 Task: Search one way flight ticket for 4 adults, 2 children, 2 infants in seat and 1 infant on lap in premium economy from Pullman/moscow, Idaho: Pullman-moscow Regional Airport to Springfield: Abraham Lincoln Capital Airport on 5-2-2023. Choice of flights is American. Number of bags: 1 carry on bag. Price is upto 79000. Outbound departure time preference is 10:45.
Action: Mouse moved to (282, 210)
Screenshot: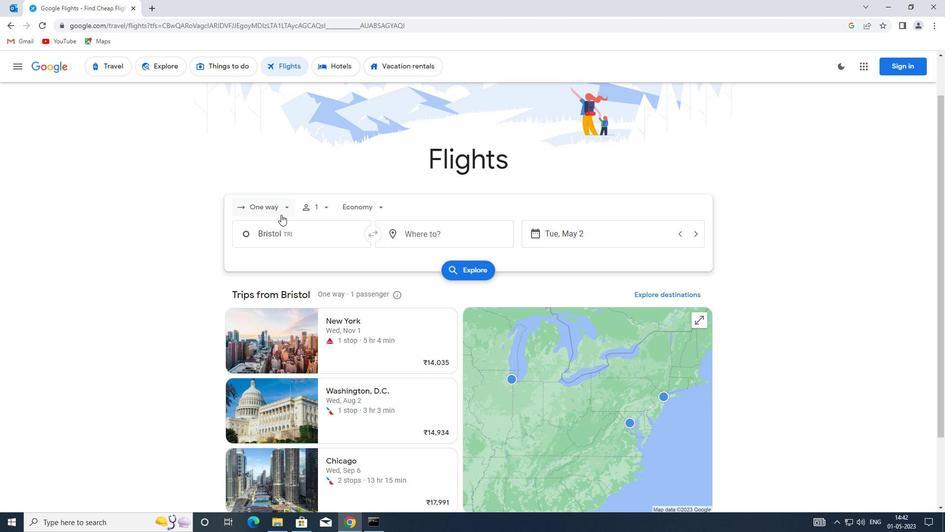 
Action: Mouse pressed left at (282, 210)
Screenshot: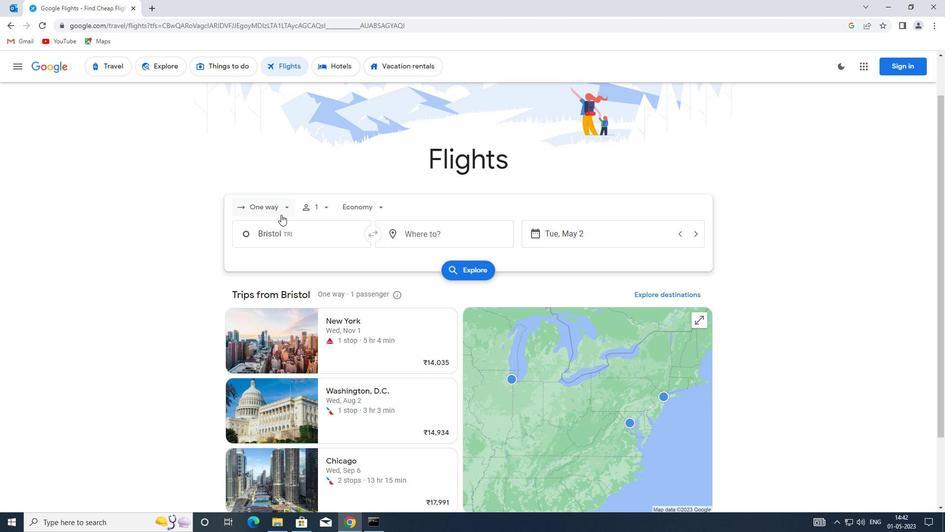
Action: Mouse moved to (296, 250)
Screenshot: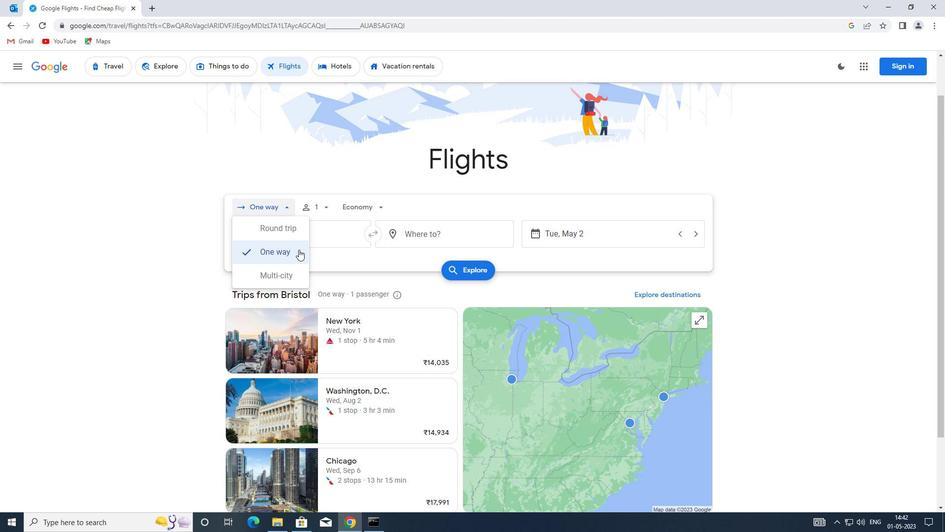 
Action: Mouse pressed left at (296, 250)
Screenshot: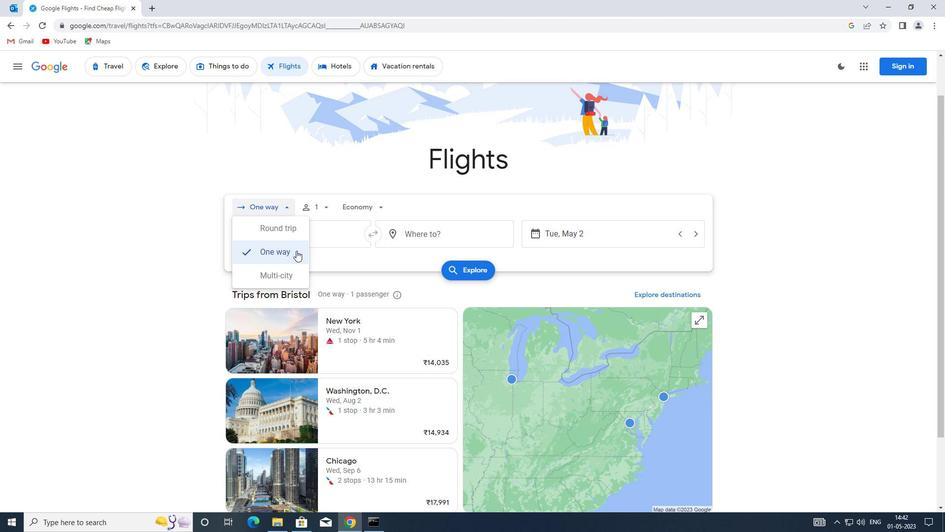 
Action: Mouse moved to (324, 208)
Screenshot: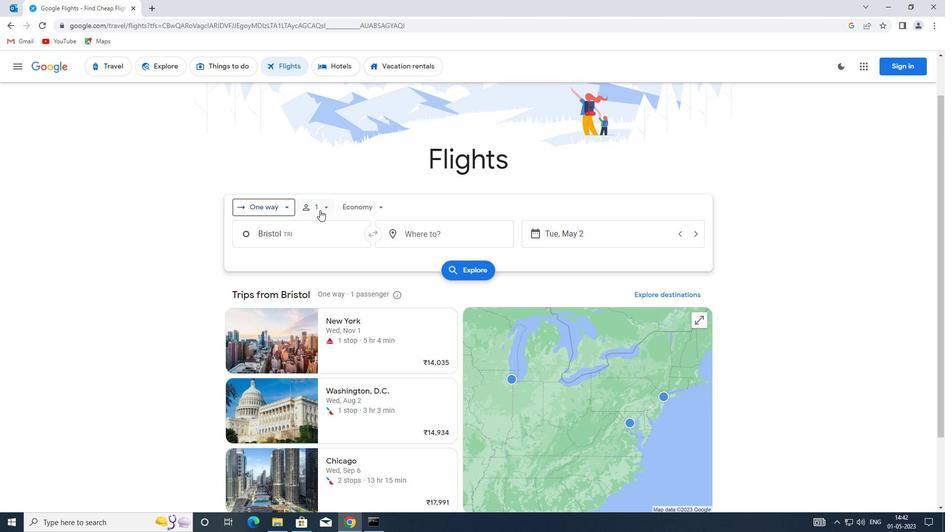 
Action: Mouse pressed left at (324, 208)
Screenshot: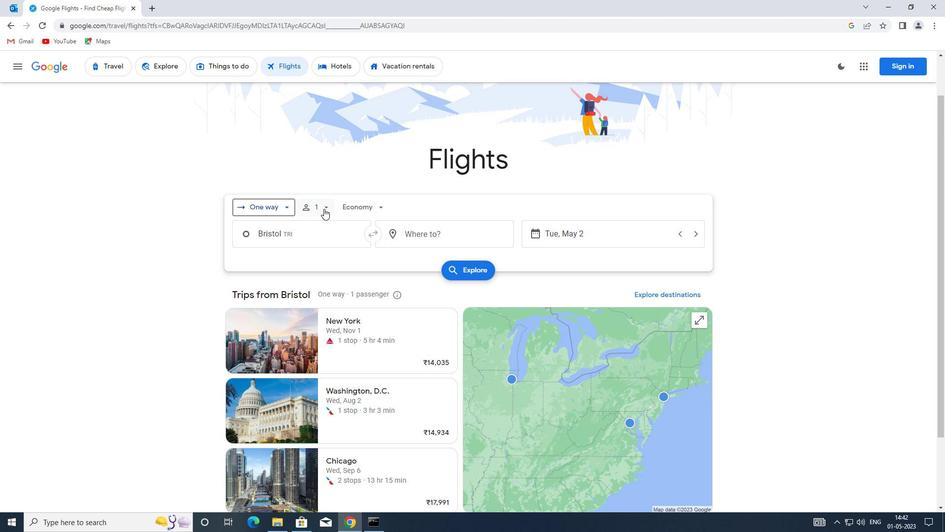 
Action: Mouse moved to (397, 232)
Screenshot: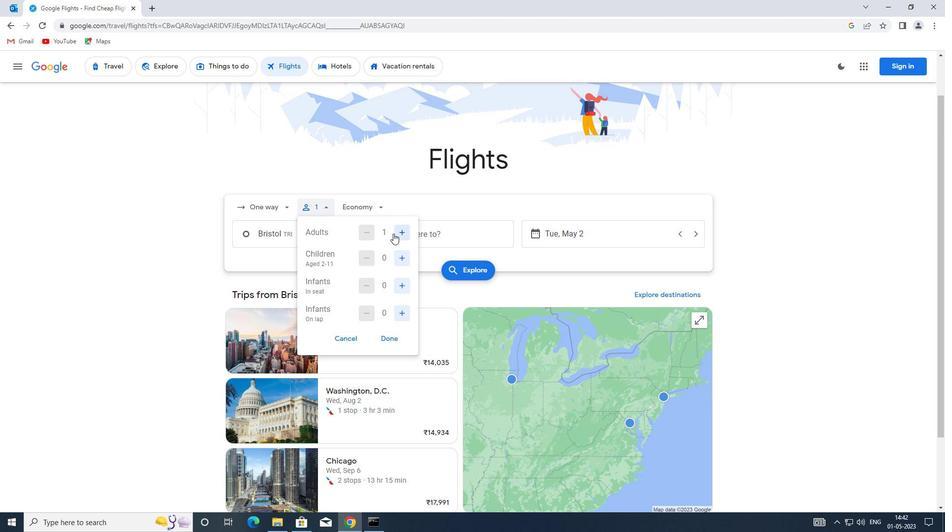 
Action: Mouse pressed left at (397, 232)
Screenshot: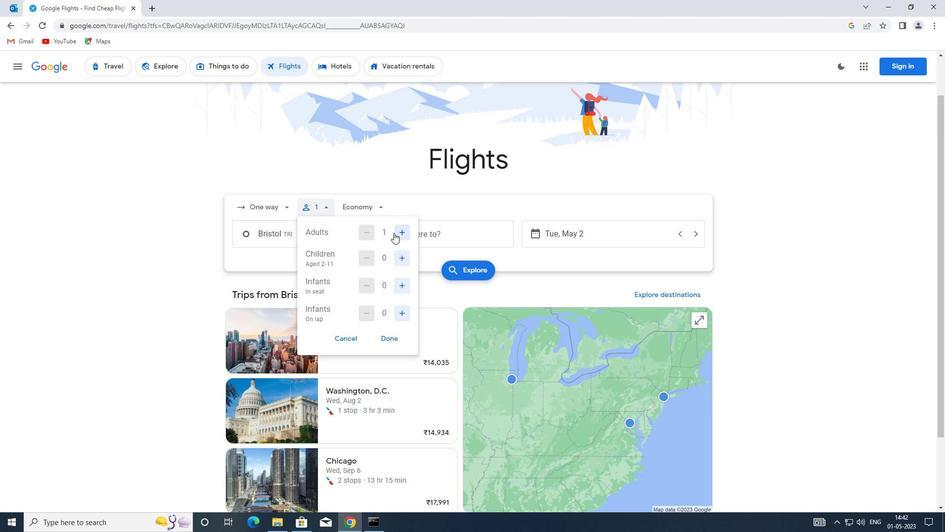 
Action: Mouse pressed left at (397, 232)
Screenshot: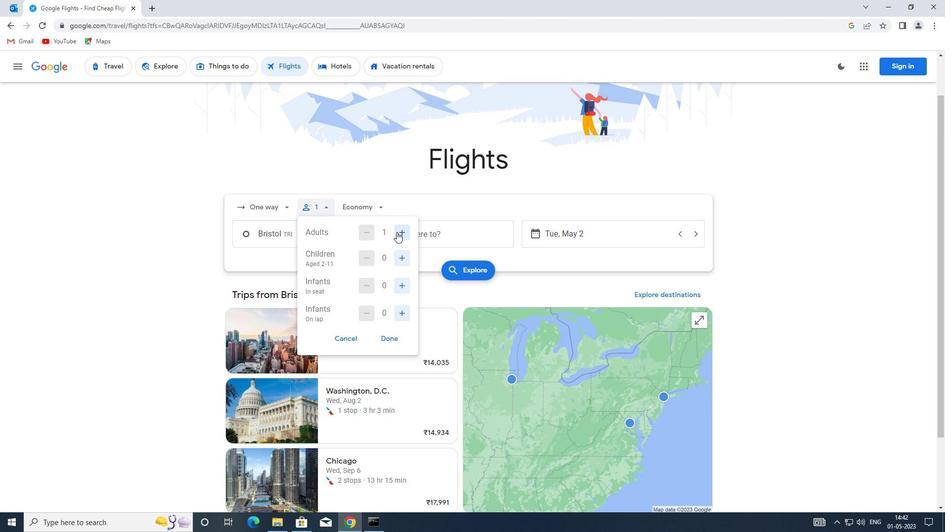 
Action: Mouse pressed left at (397, 232)
Screenshot: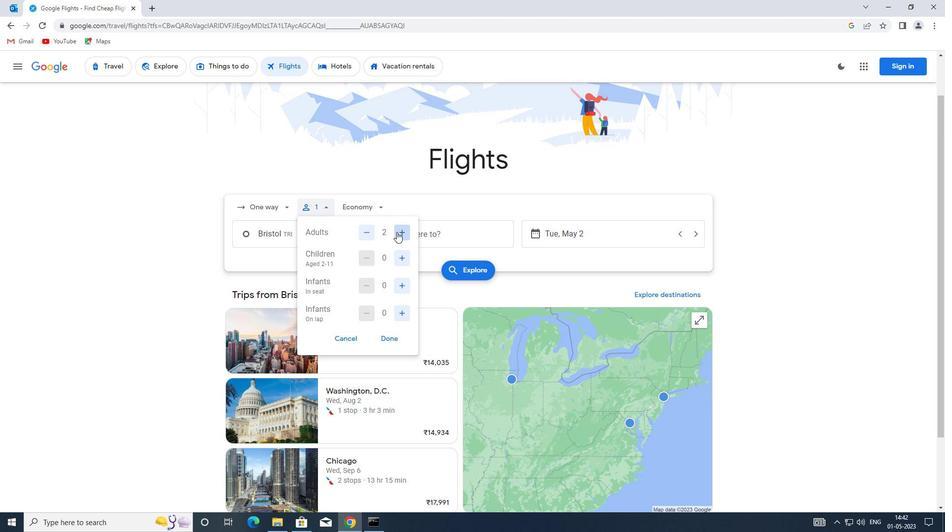 
Action: Mouse moved to (405, 259)
Screenshot: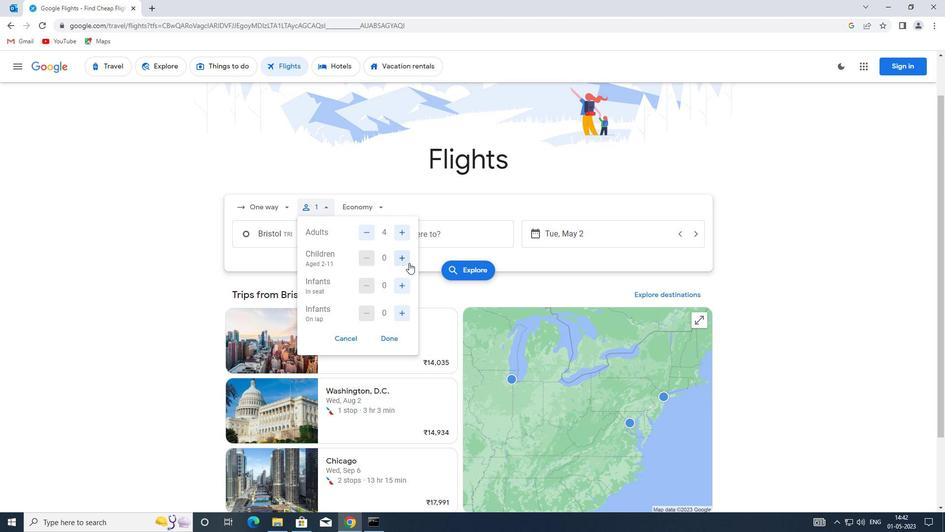 
Action: Mouse pressed left at (405, 259)
Screenshot: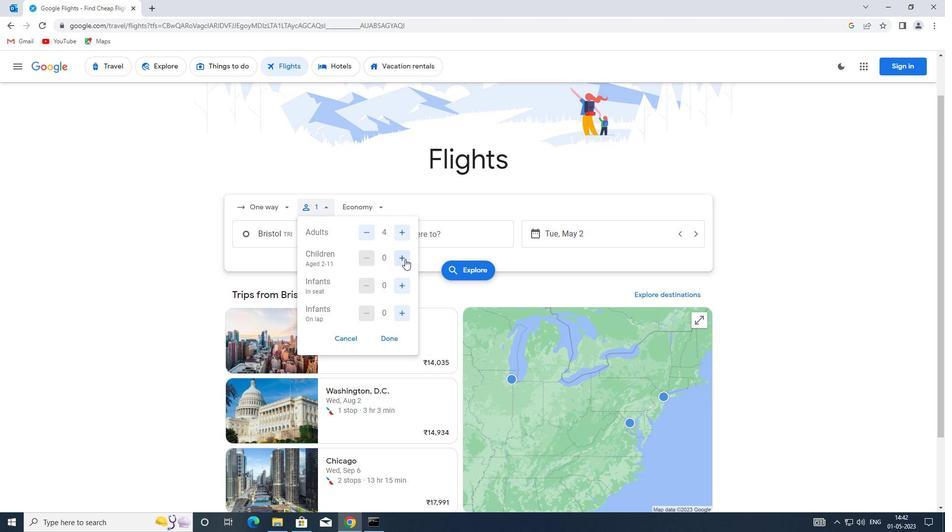 
Action: Mouse pressed left at (405, 259)
Screenshot: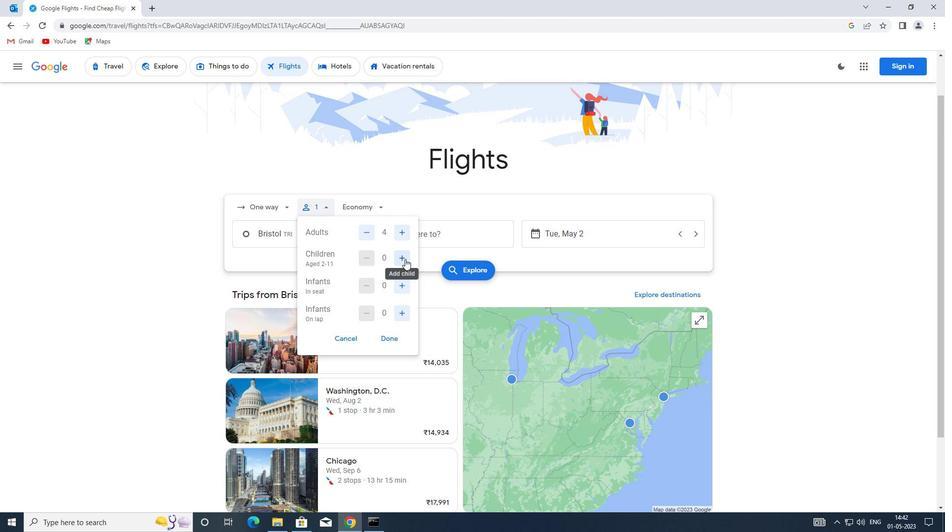 
Action: Mouse moved to (400, 284)
Screenshot: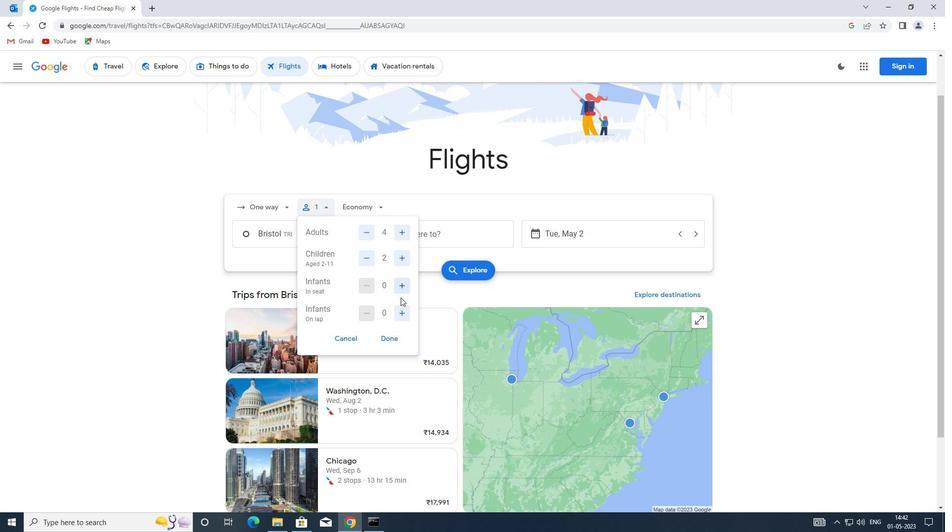 
Action: Mouse pressed left at (400, 284)
Screenshot: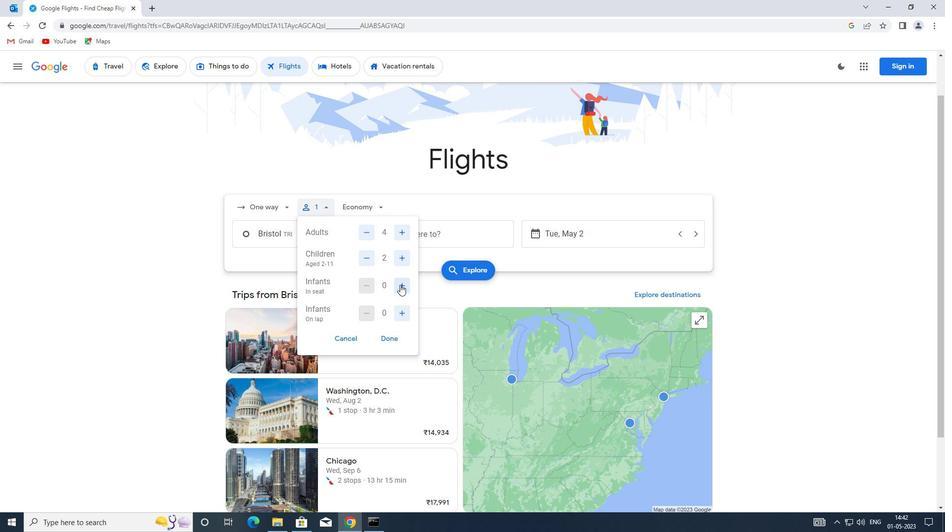 
Action: Mouse pressed left at (400, 284)
Screenshot: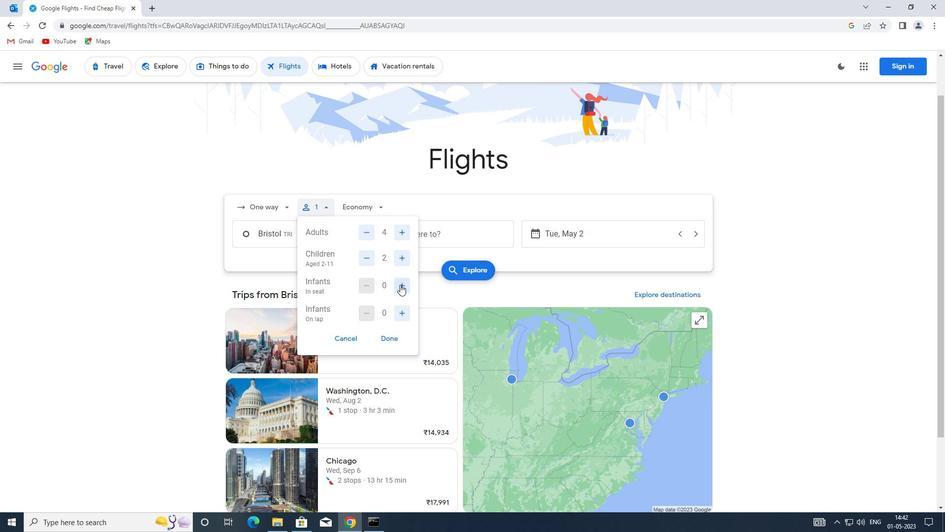 
Action: Mouse moved to (402, 311)
Screenshot: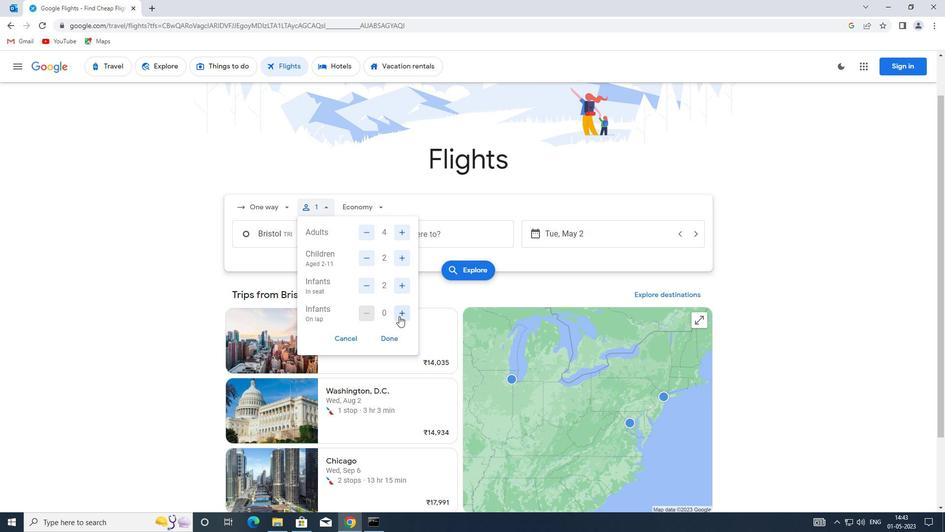 
Action: Mouse pressed left at (402, 311)
Screenshot: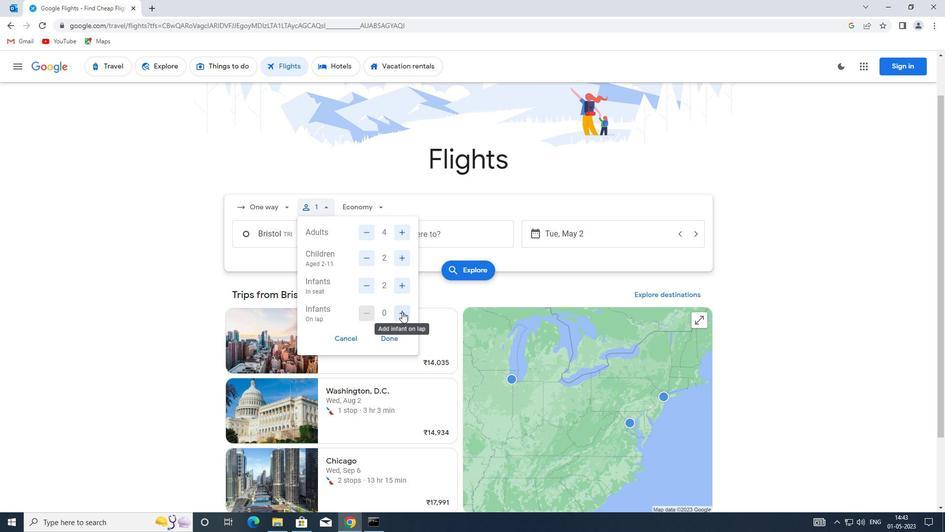 
Action: Mouse moved to (390, 337)
Screenshot: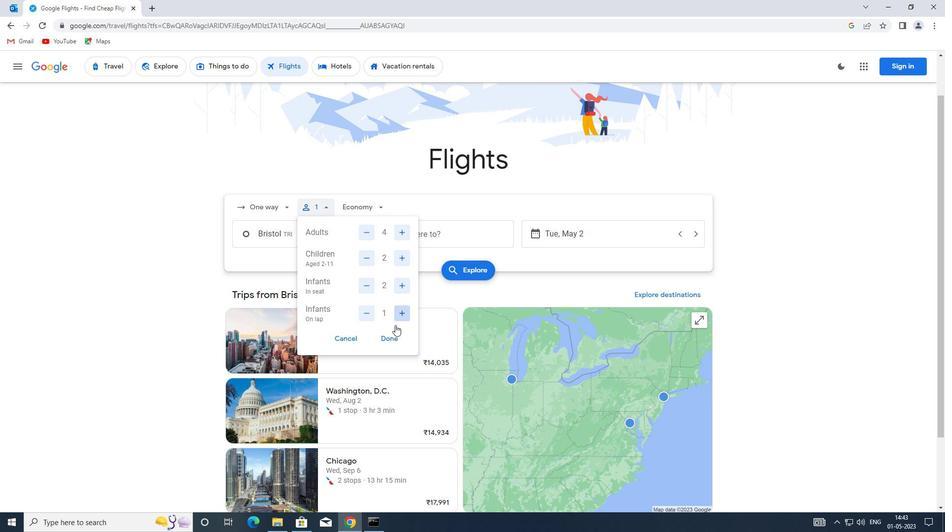 
Action: Mouse pressed left at (390, 337)
Screenshot: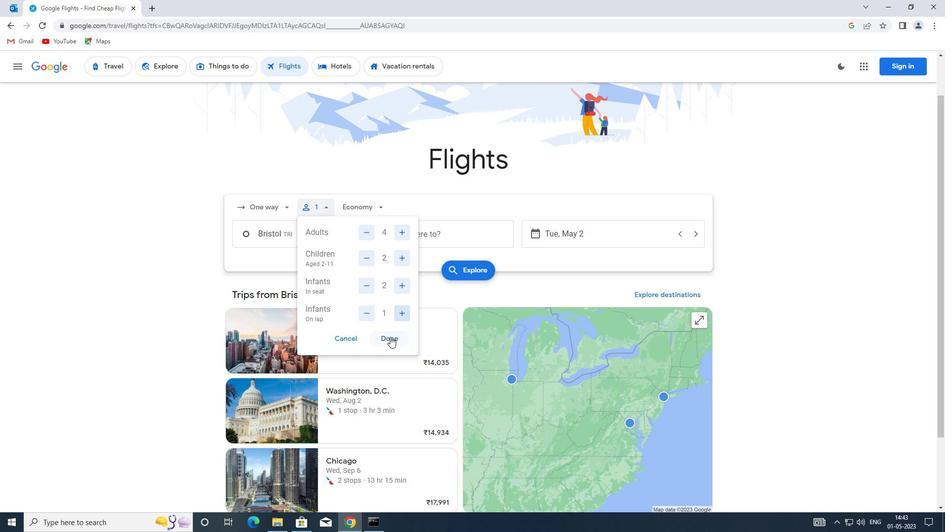 
Action: Mouse moved to (382, 209)
Screenshot: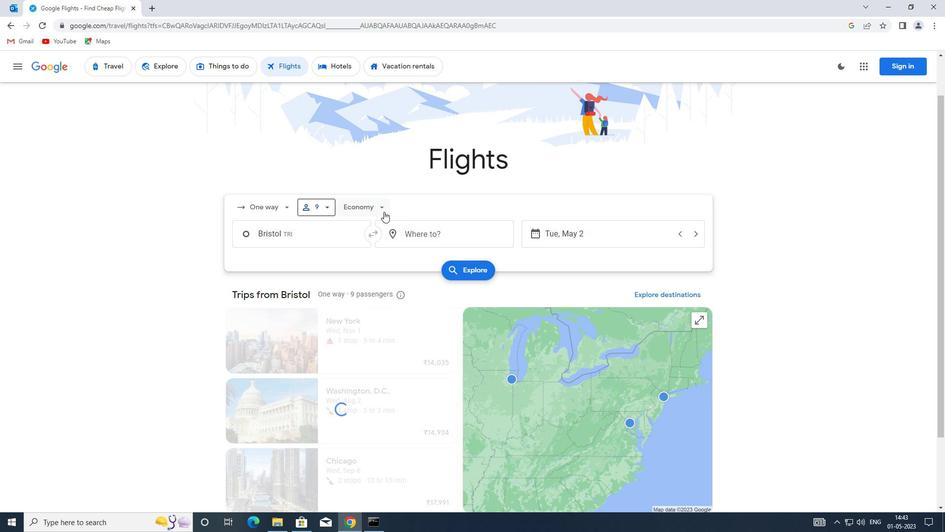 
Action: Mouse pressed left at (382, 209)
Screenshot: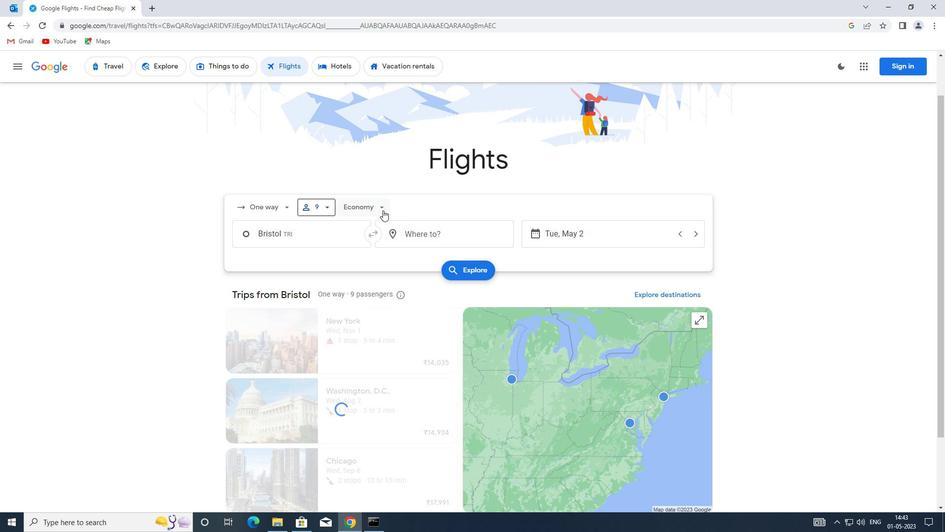 
Action: Mouse moved to (394, 256)
Screenshot: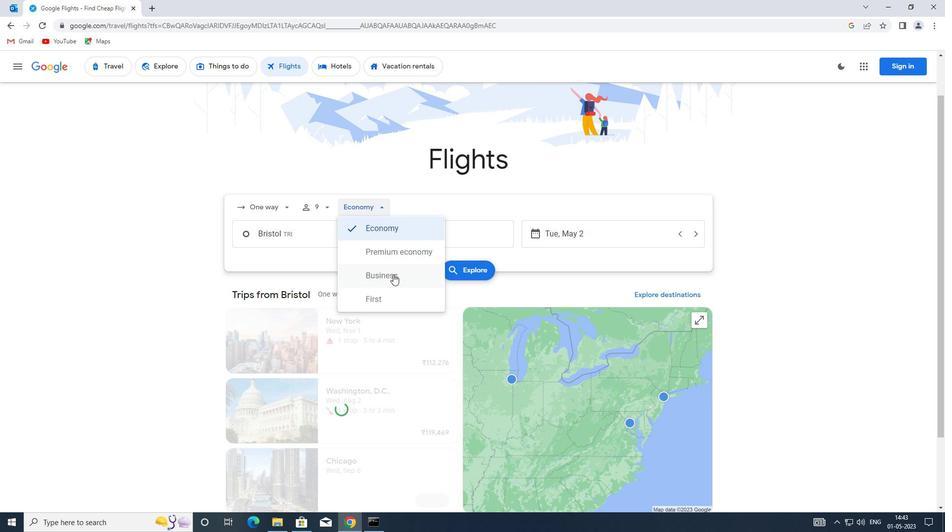 
Action: Mouse pressed left at (394, 256)
Screenshot: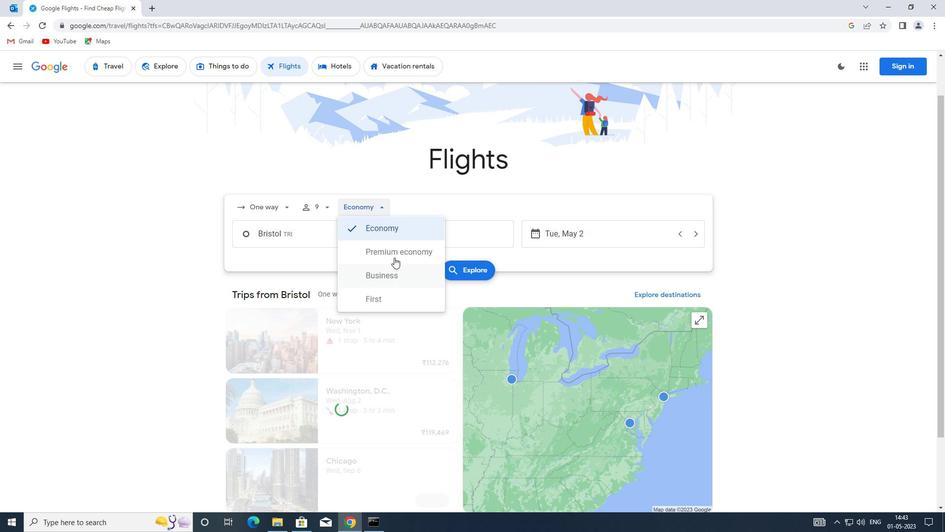 
Action: Mouse moved to (327, 237)
Screenshot: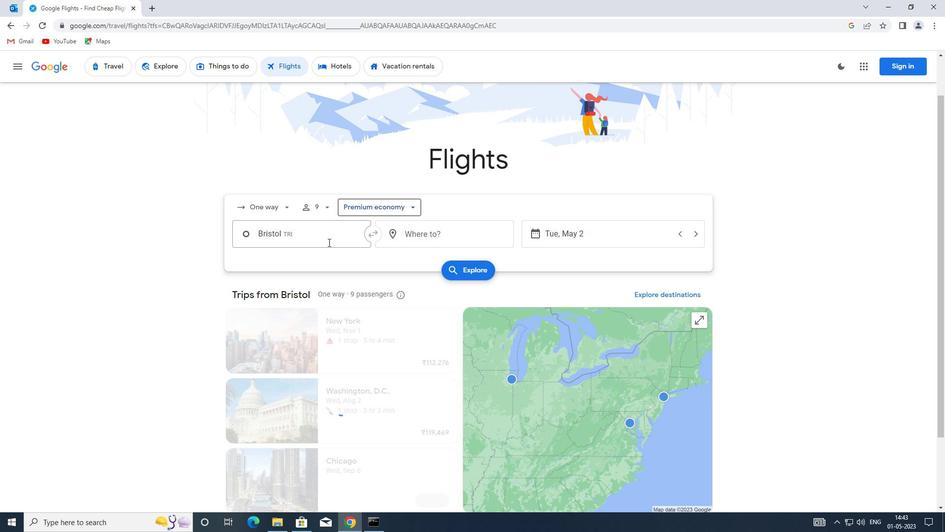 
Action: Mouse pressed left at (327, 237)
Screenshot: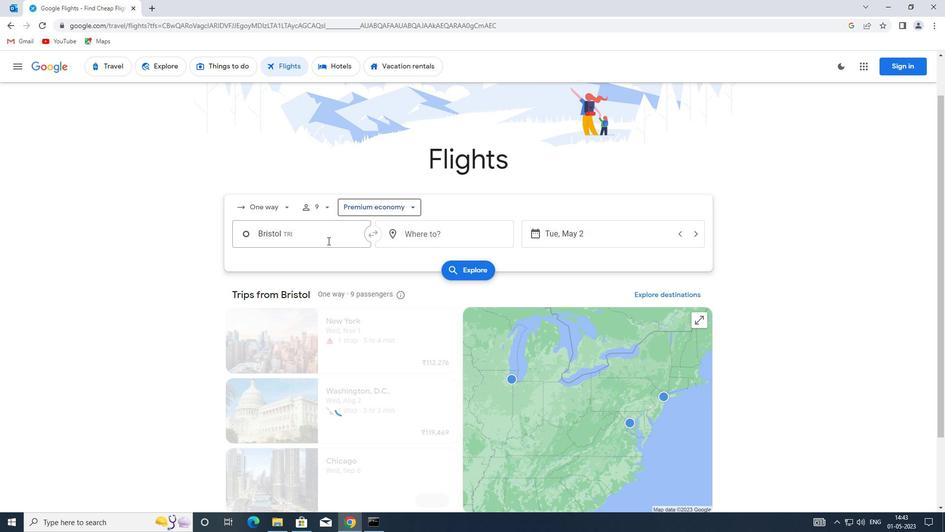 
Action: Mouse moved to (327, 237)
Screenshot: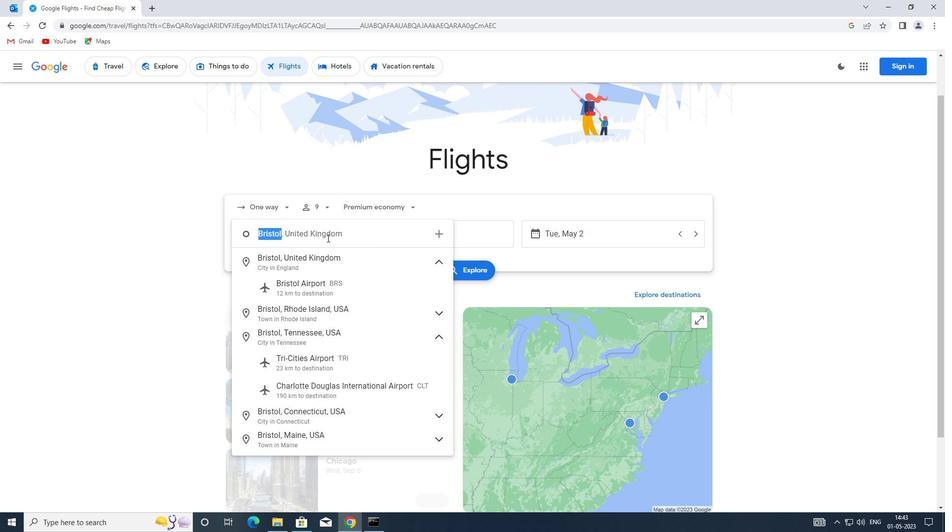 
Action: Key pressed p
Screenshot: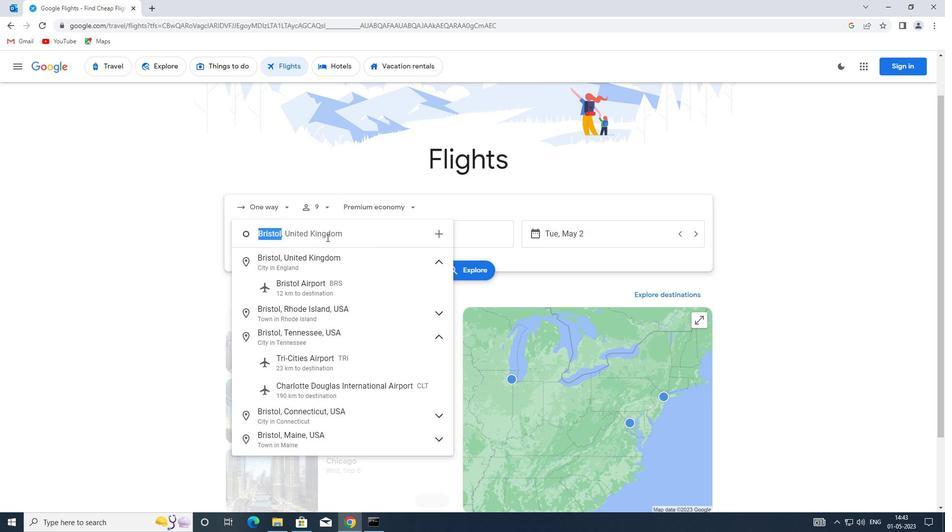 
Action: Mouse moved to (326, 237)
Screenshot: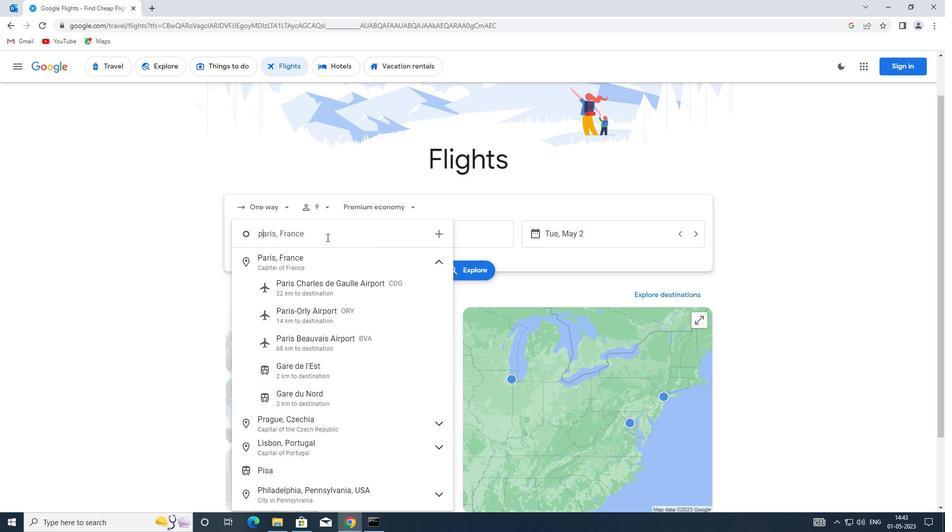 
Action: Key pressed uw
Screenshot: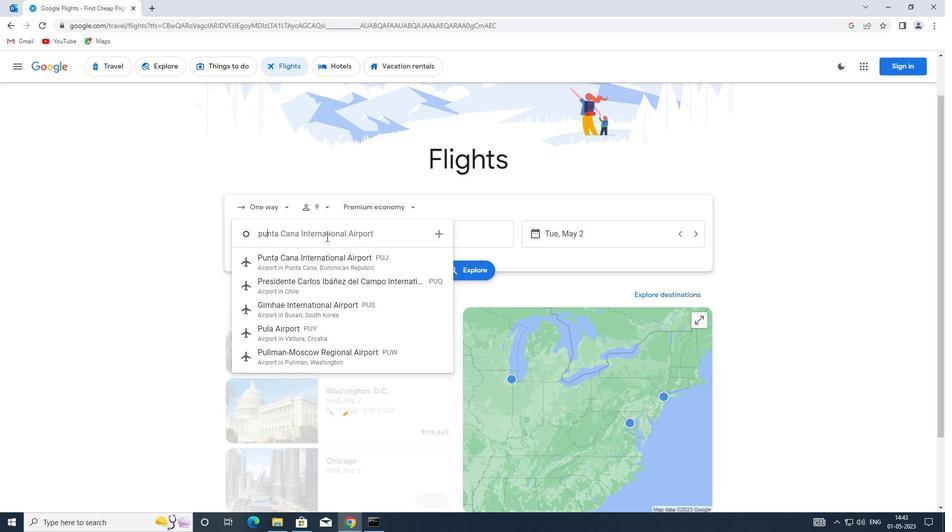 
Action: Mouse moved to (334, 262)
Screenshot: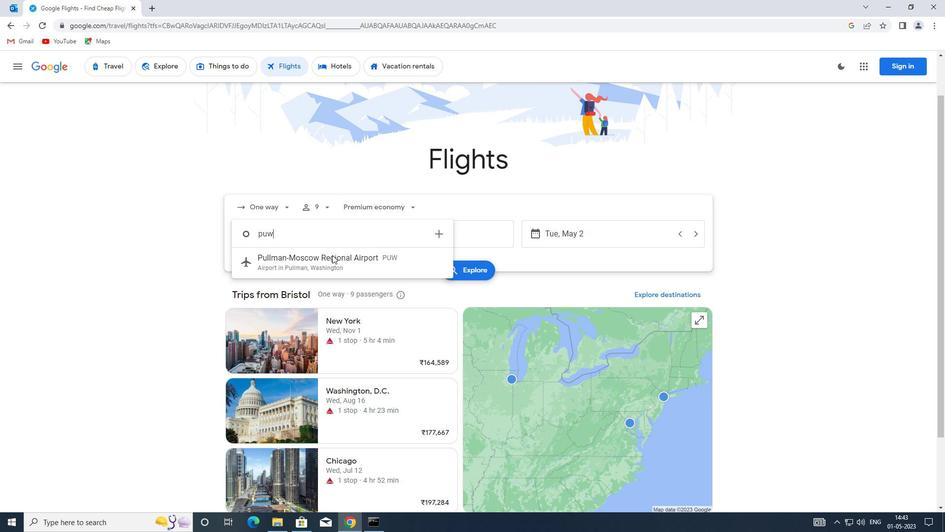 
Action: Mouse pressed left at (334, 262)
Screenshot: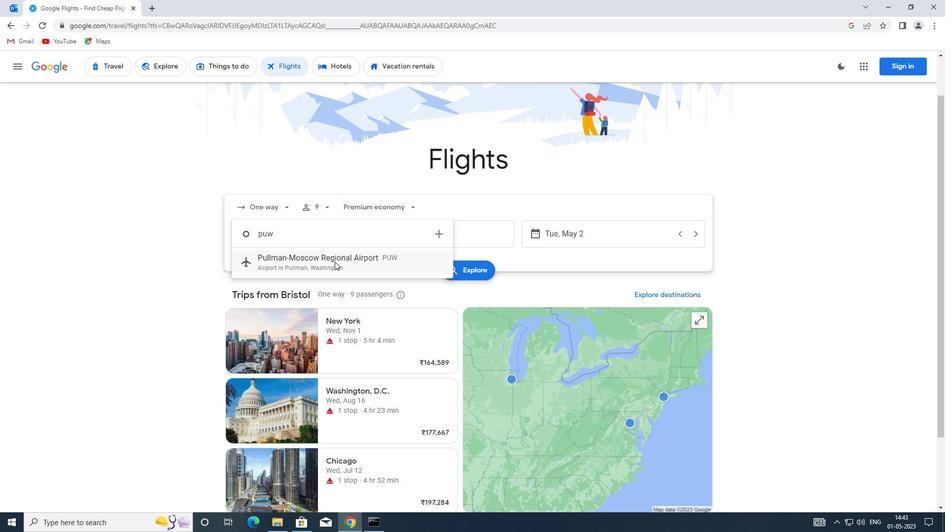 
Action: Mouse moved to (411, 233)
Screenshot: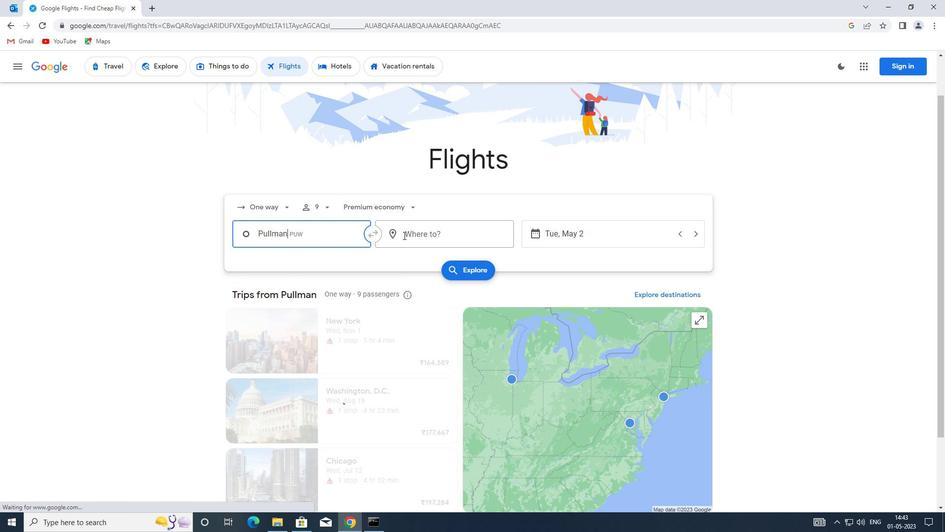 
Action: Mouse pressed left at (411, 233)
Screenshot: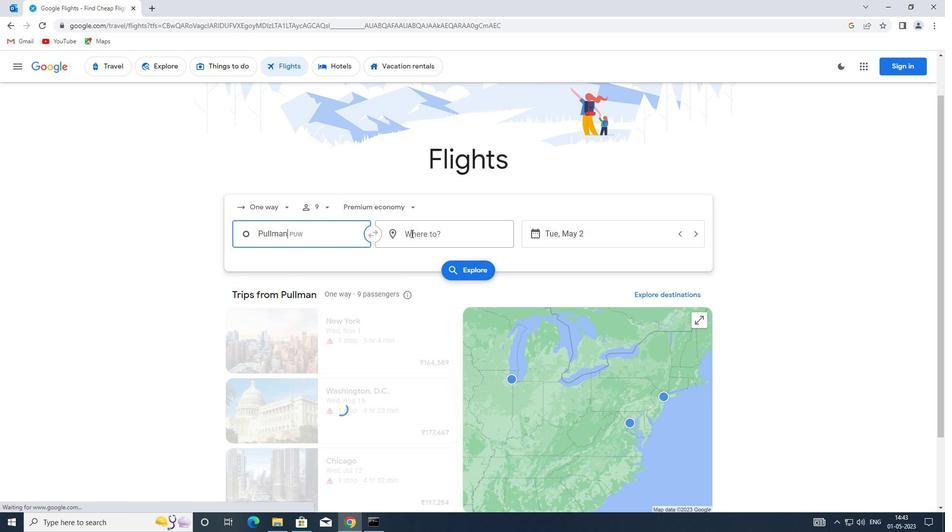 
Action: Key pressed spi<Key.enter>
Screenshot: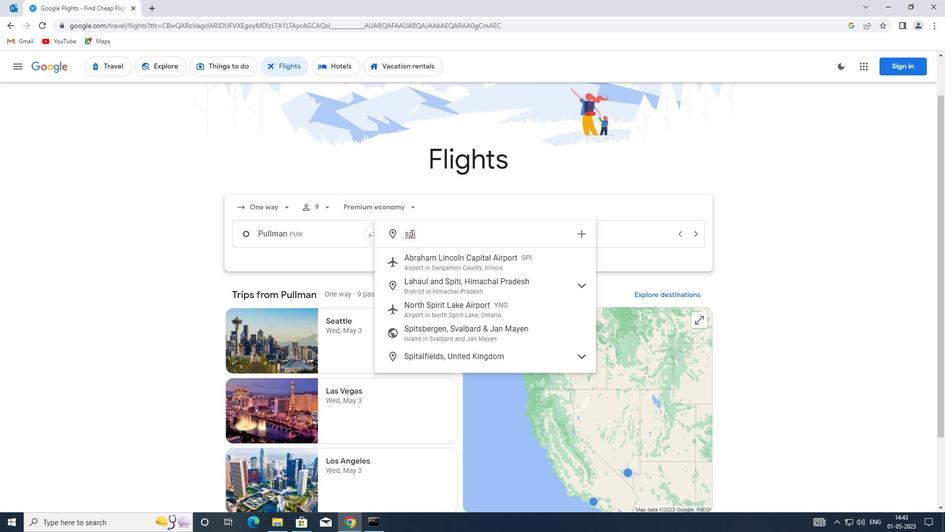 
Action: Mouse moved to (596, 239)
Screenshot: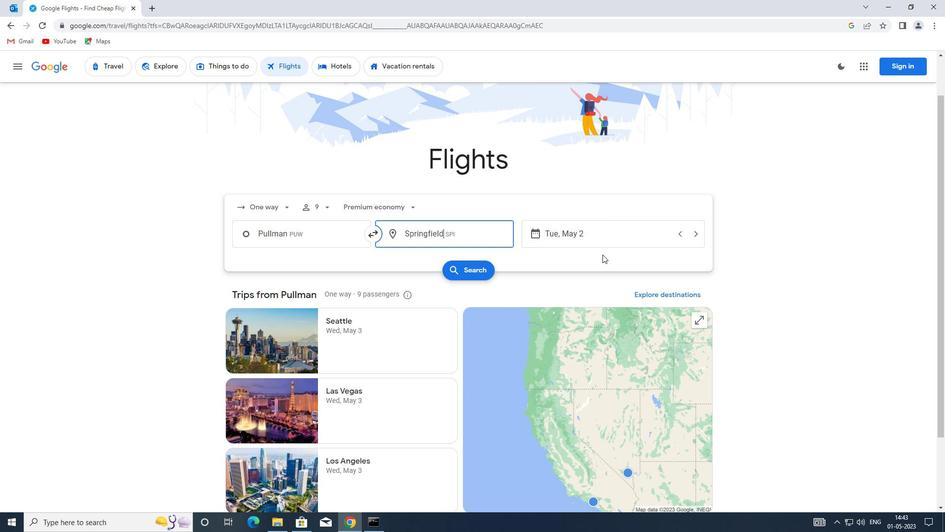 
Action: Mouse pressed left at (596, 239)
Screenshot: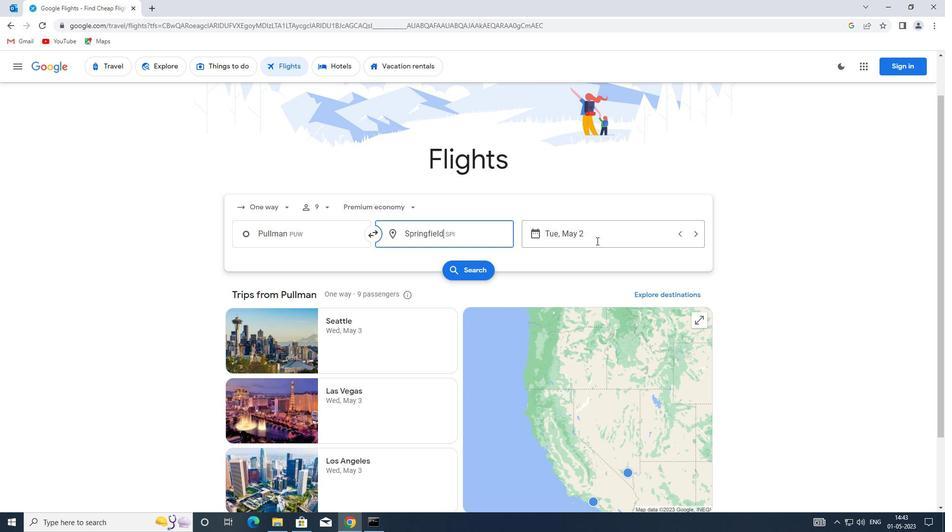 
Action: Mouse moved to (404, 314)
Screenshot: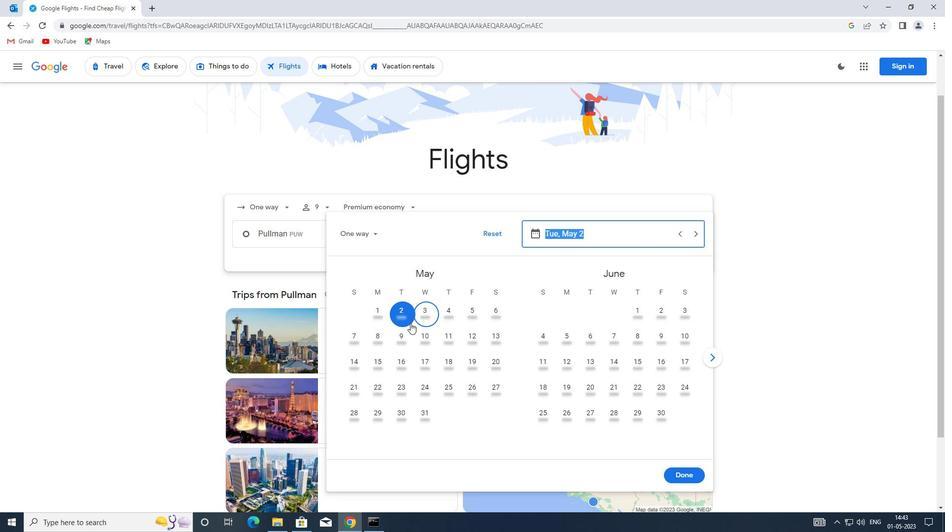 
Action: Mouse pressed left at (404, 314)
Screenshot: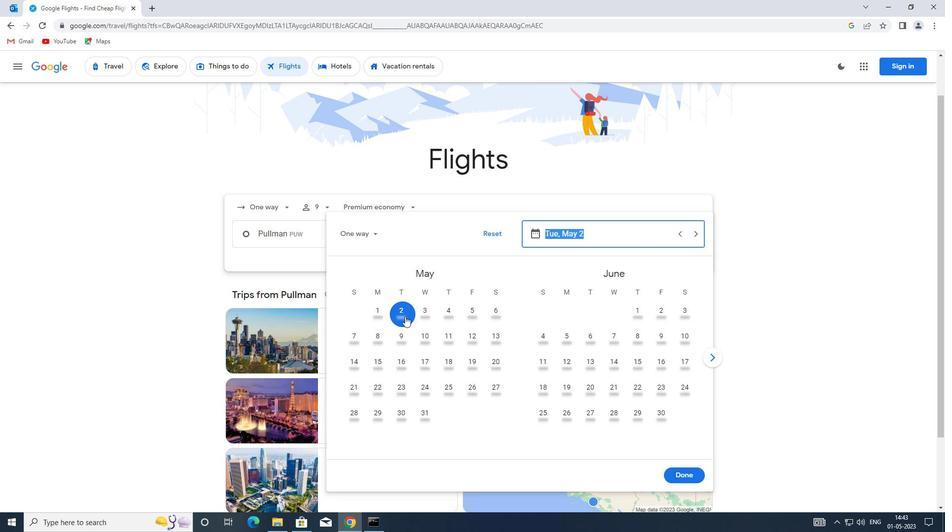 
Action: Mouse moved to (681, 472)
Screenshot: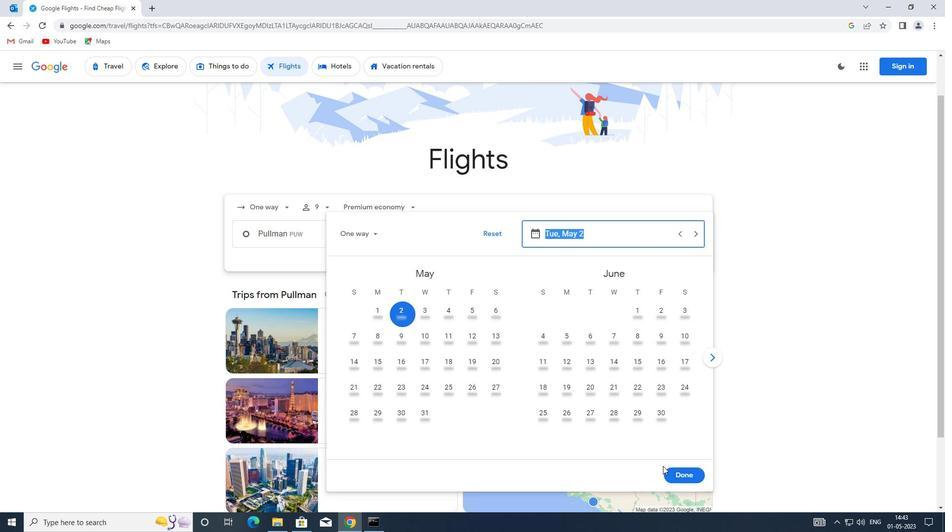 
Action: Mouse pressed left at (681, 472)
Screenshot: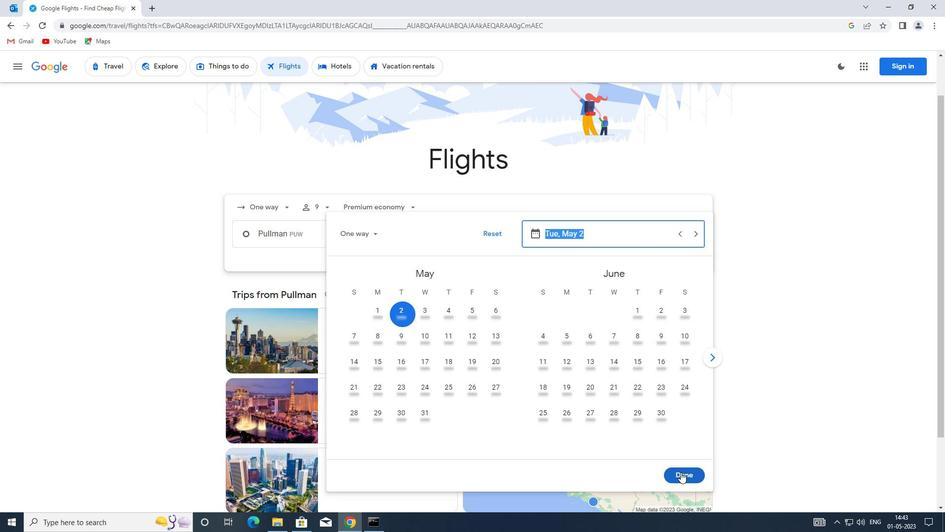 
Action: Mouse moved to (461, 272)
Screenshot: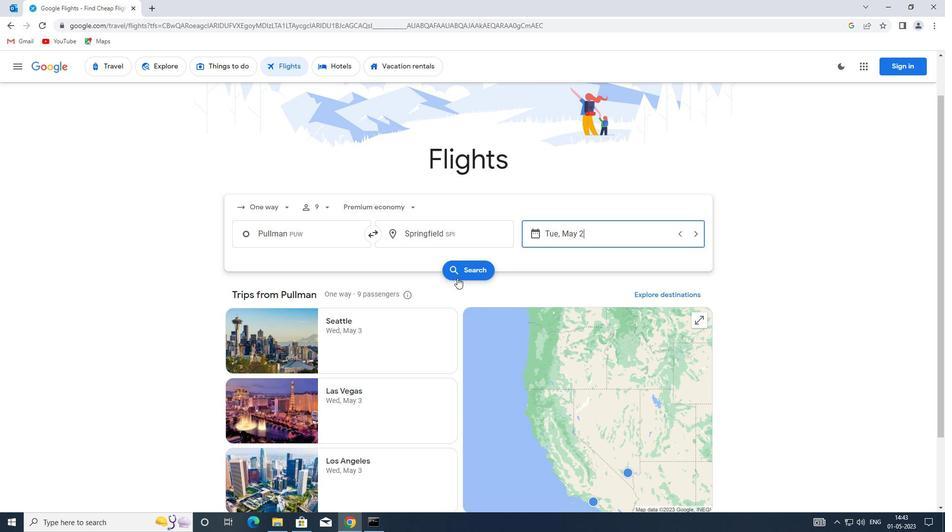 
Action: Mouse pressed left at (461, 272)
Screenshot: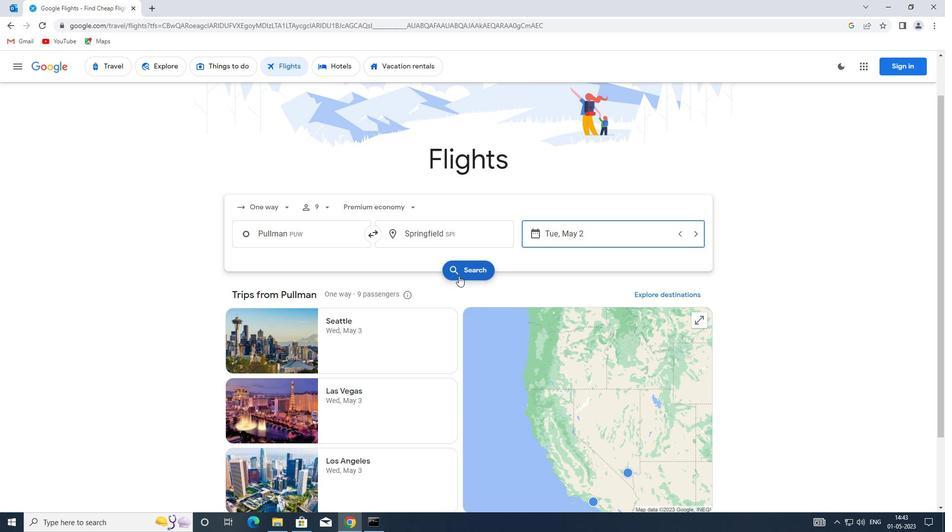 
Action: Mouse moved to (243, 153)
Screenshot: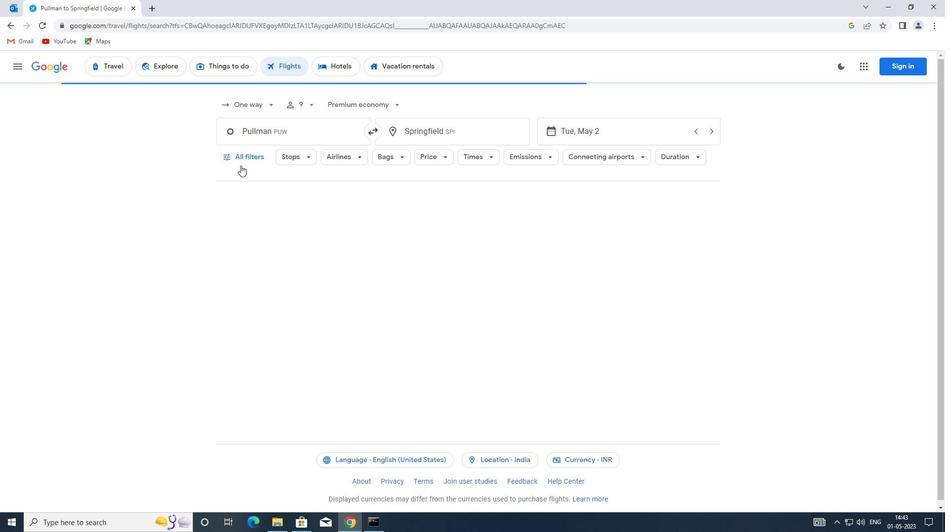 
Action: Mouse pressed left at (243, 153)
Screenshot: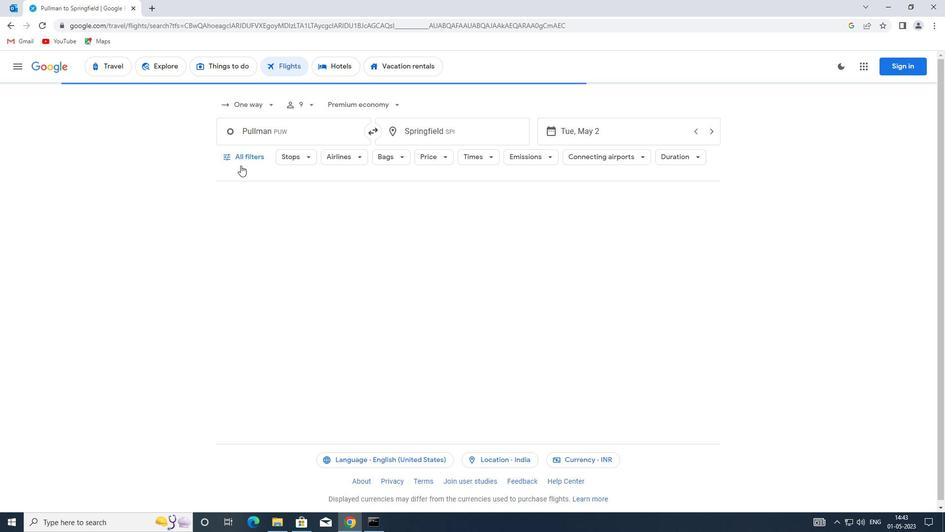 
Action: Mouse moved to (266, 252)
Screenshot: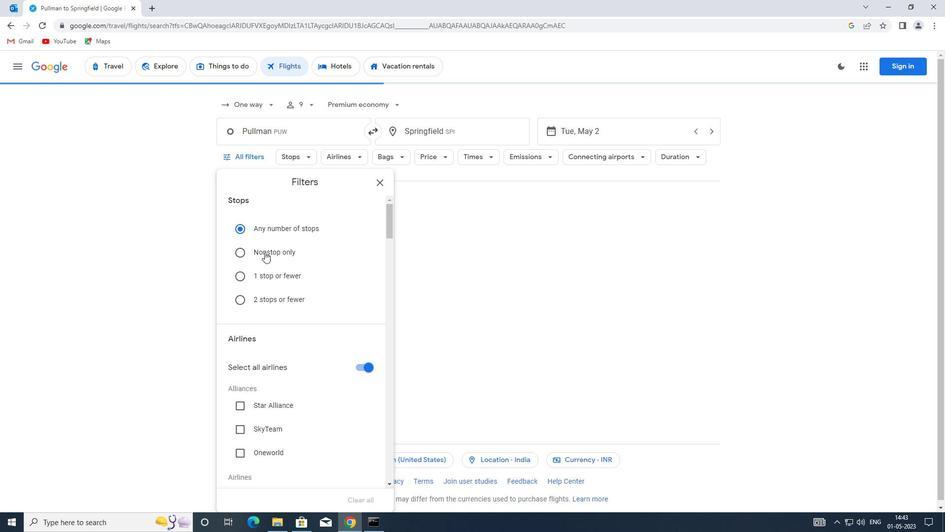 
Action: Mouse scrolled (266, 251) with delta (0, 0)
Screenshot: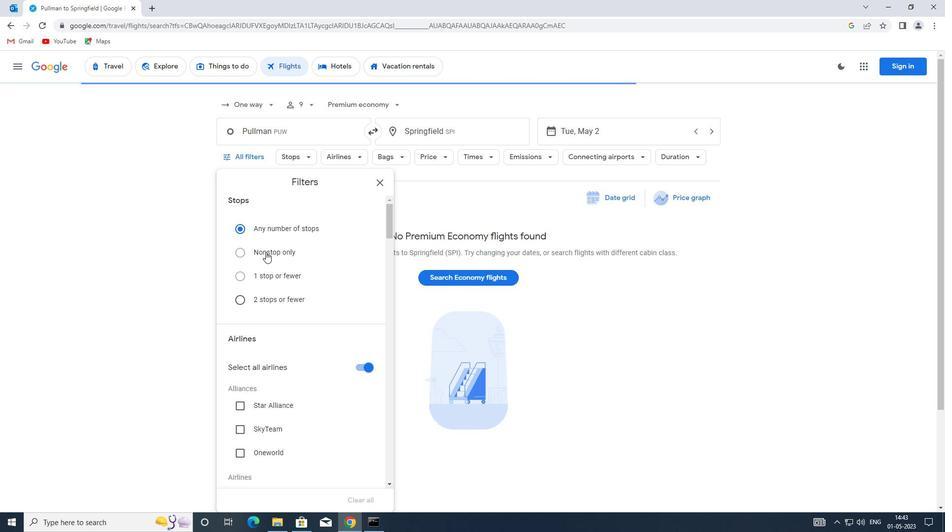 
Action: Mouse moved to (266, 252)
Screenshot: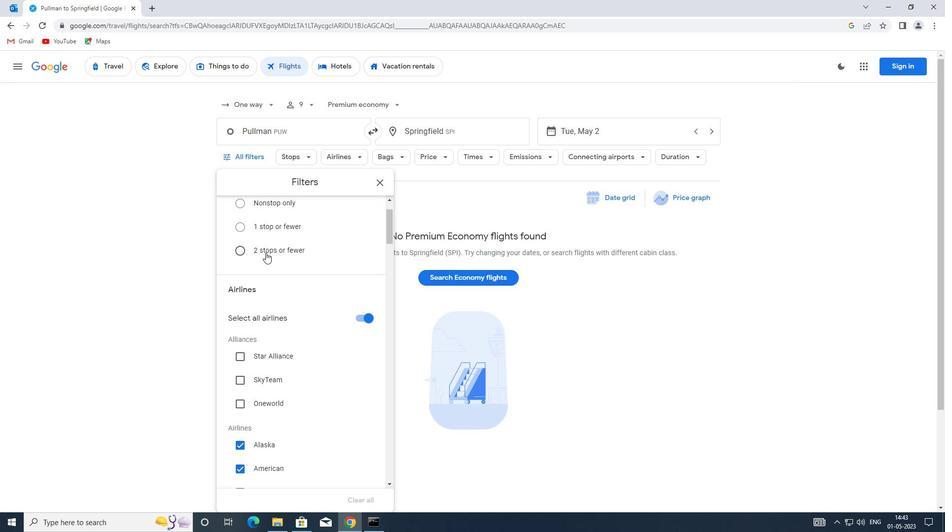 
Action: Mouse scrolled (266, 251) with delta (0, 0)
Screenshot: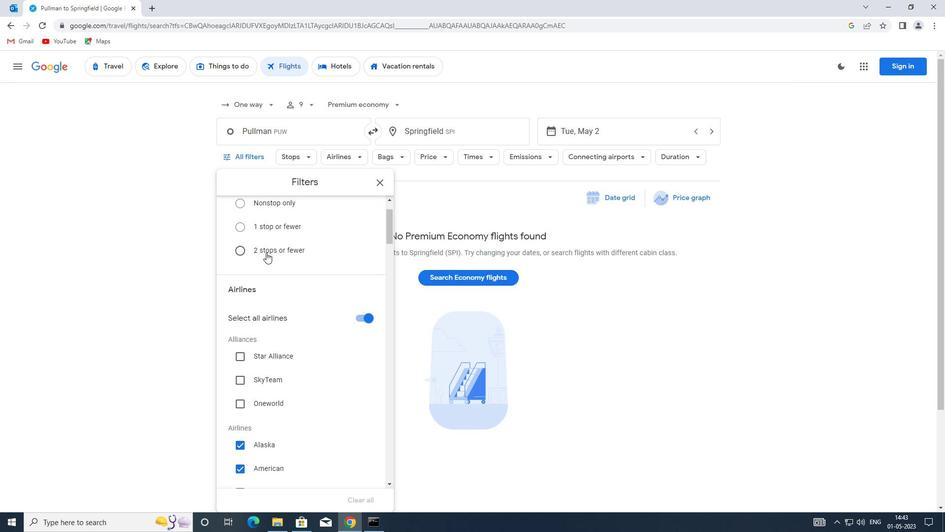 
Action: Mouse moved to (361, 264)
Screenshot: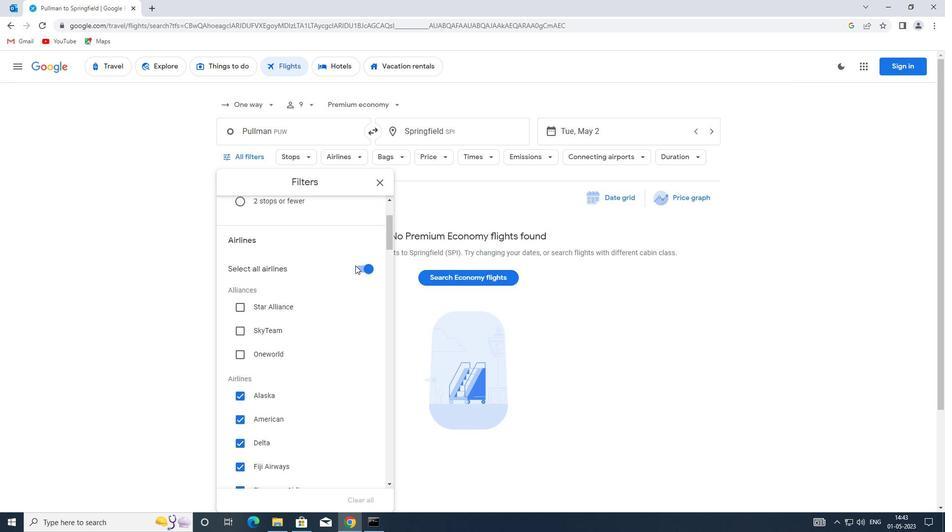 
Action: Mouse pressed left at (361, 264)
Screenshot: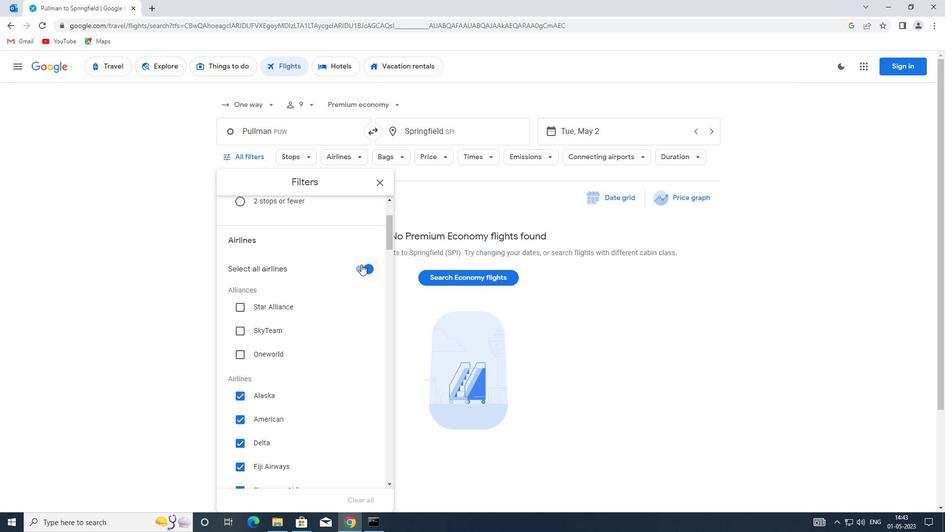 
Action: Mouse moved to (308, 280)
Screenshot: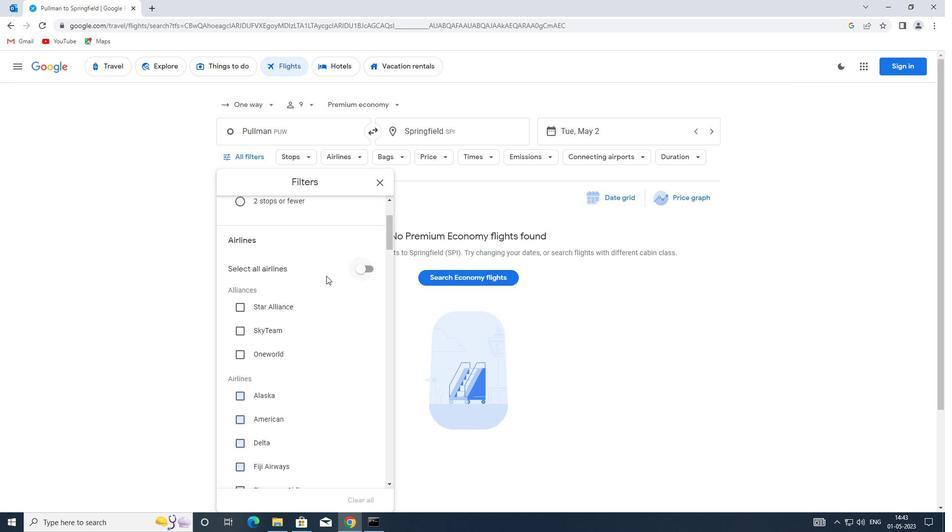 
Action: Mouse scrolled (308, 279) with delta (0, 0)
Screenshot: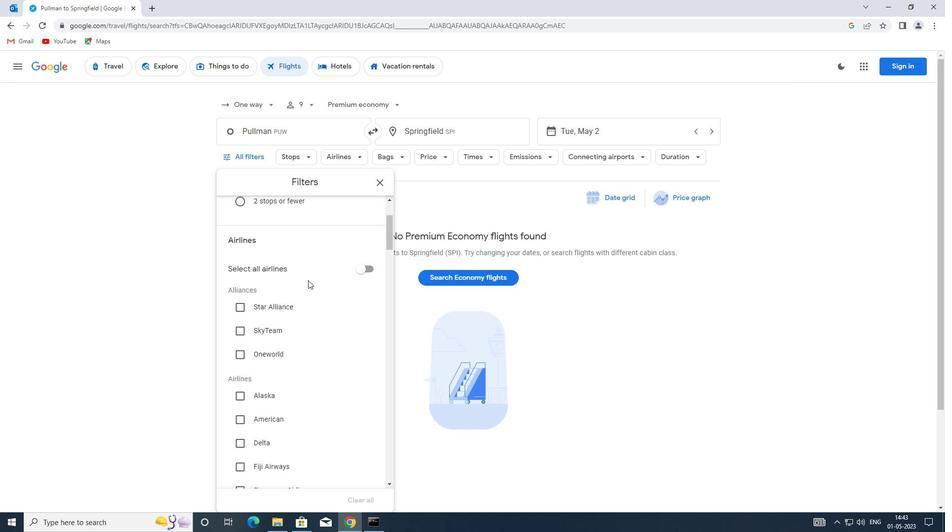 
Action: Mouse moved to (307, 280)
Screenshot: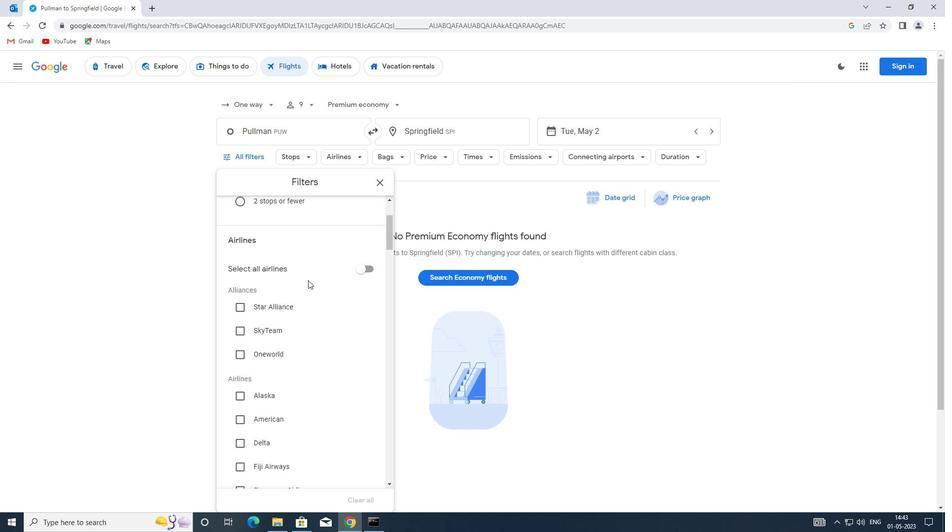 
Action: Mouse scrolled (307, 280) with delta (0, 0)
Screenshot: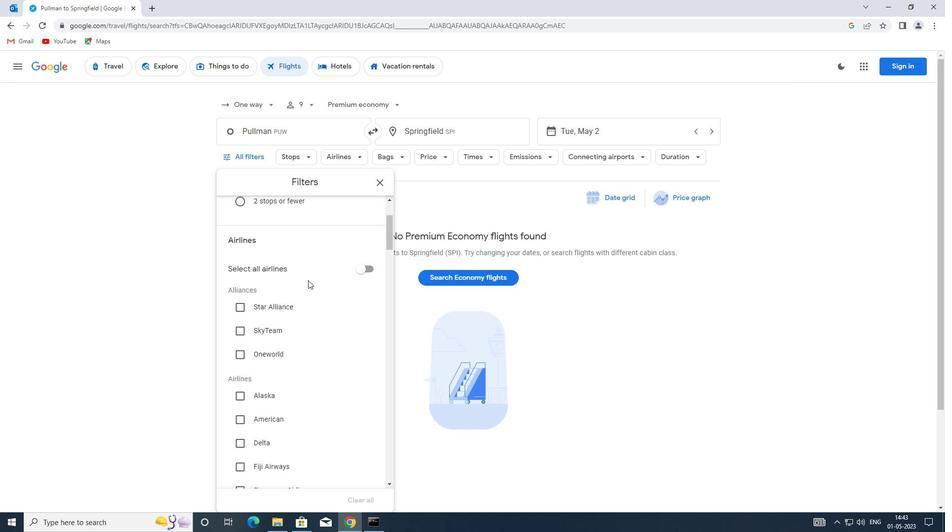 
Action: Mouse moved to (241, 320)
Screenshot: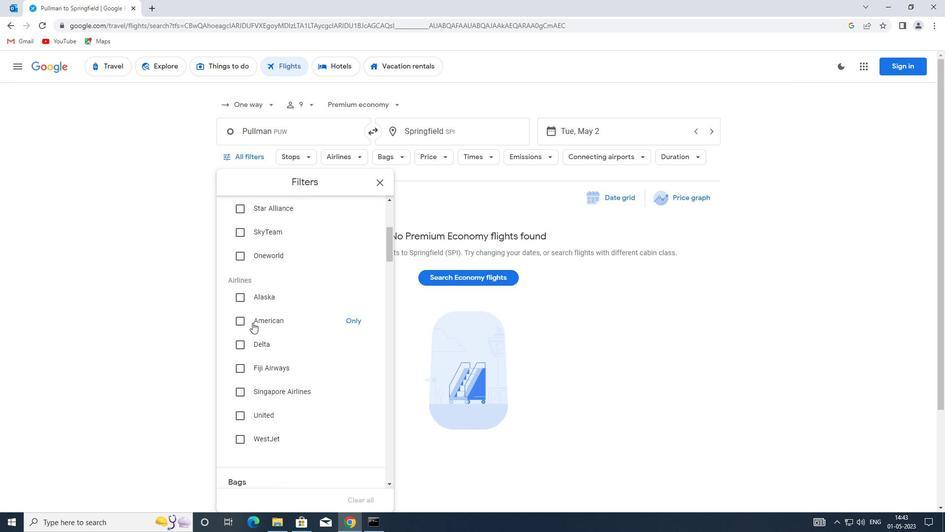 
Action: Mouse pressed left at (241, 320)
Screenshot: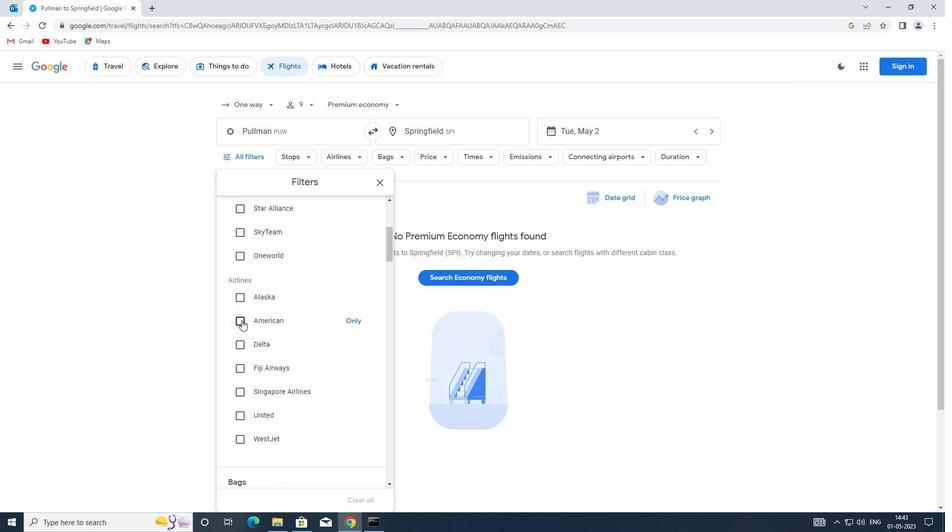 
Action: Mouse moved to (280, 310)
Screenshot: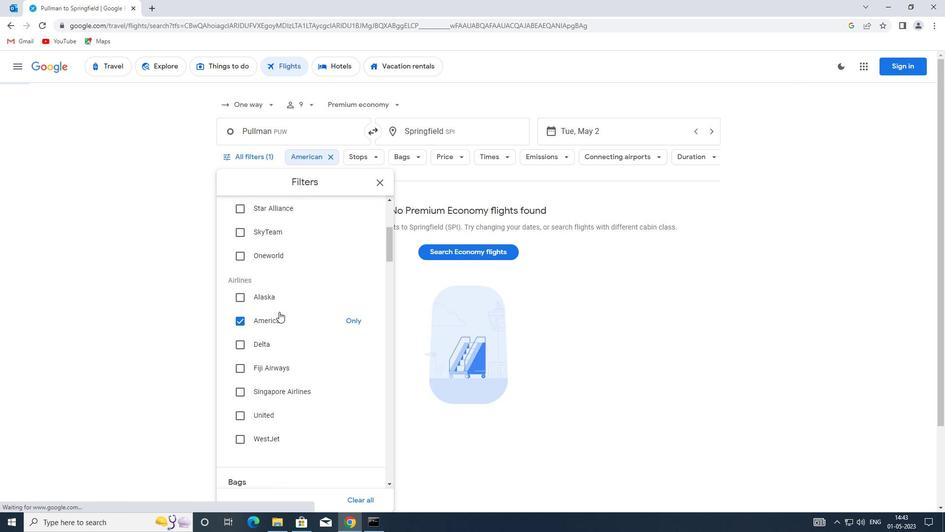 
Action: Mouse scrolled (280, 309) with delta (0, 0)
Screenshot: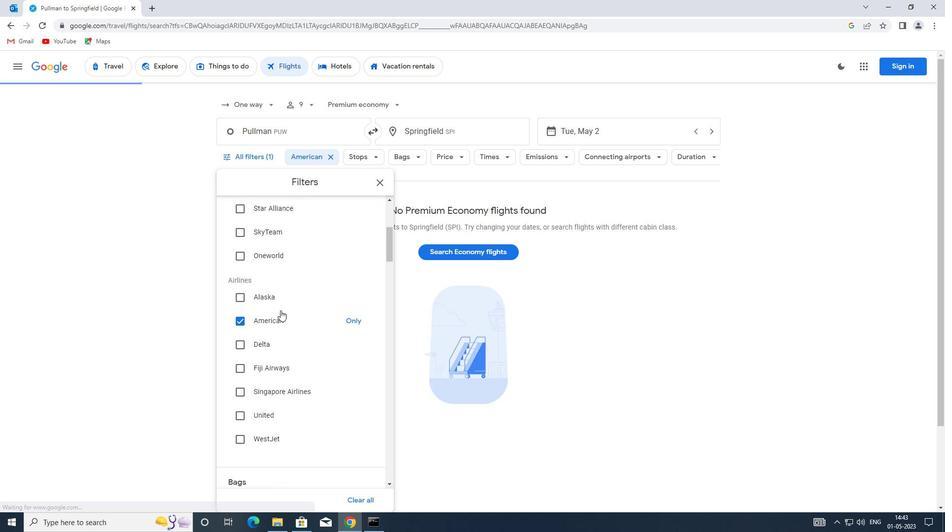 
Action: Mouse moved to (301, 298)
Screenshot: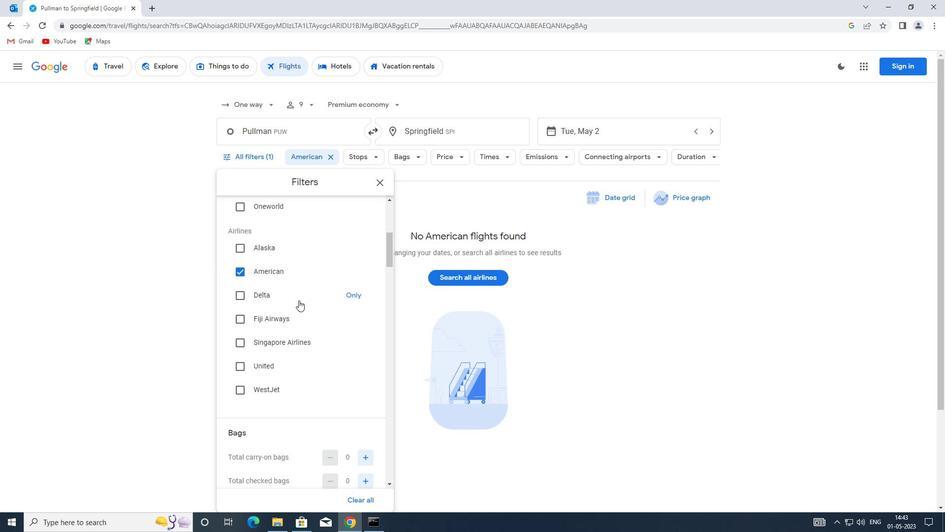 
Action: Mouse scrolled (301, 298) with delta (0, 0)
Screenshot: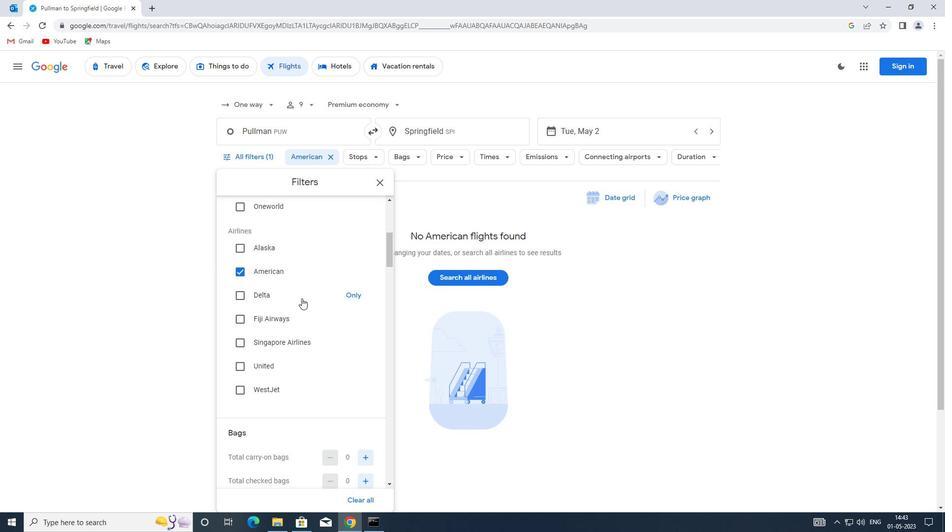 
Action: Mouse scrolled (301, 298) with delta (0, 0)
Screenshot: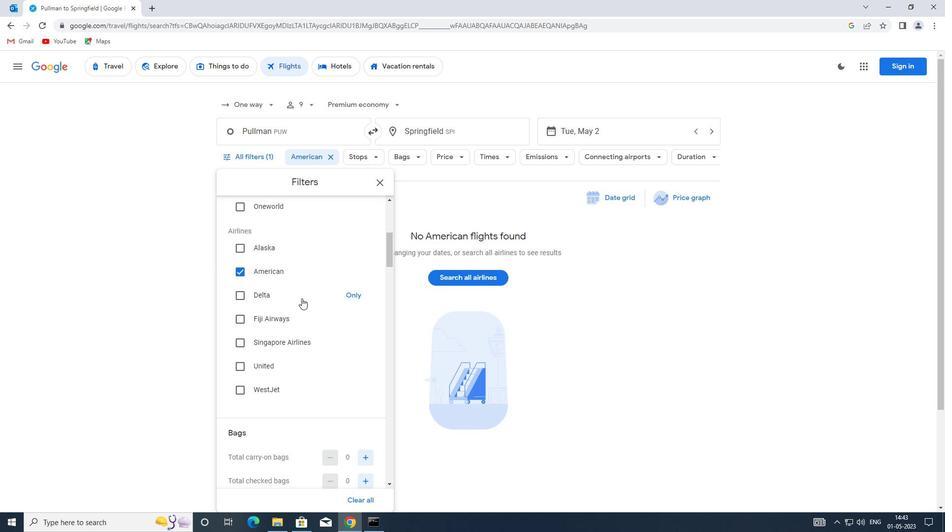 
Action: Mouse moved to (363, 359)
Screenshot: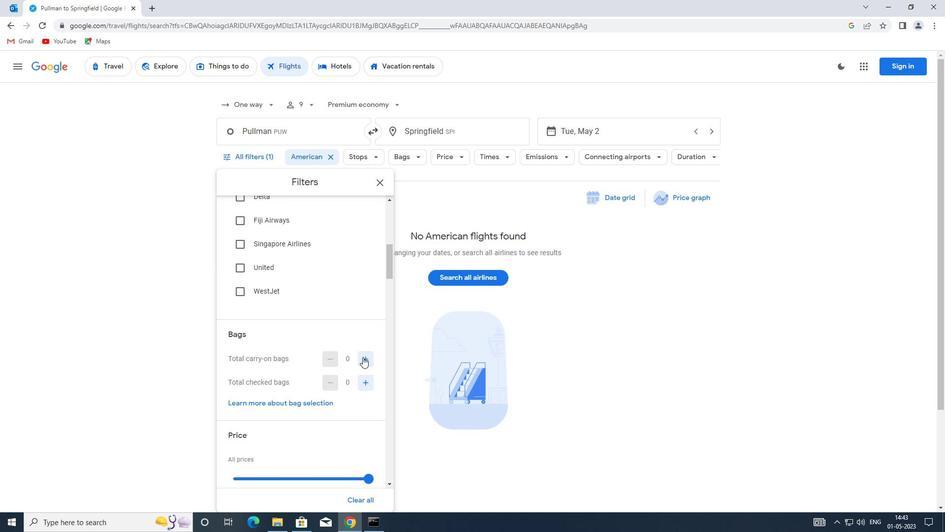 
Action: Mouse pressed left at (363, 359)
Screenshot: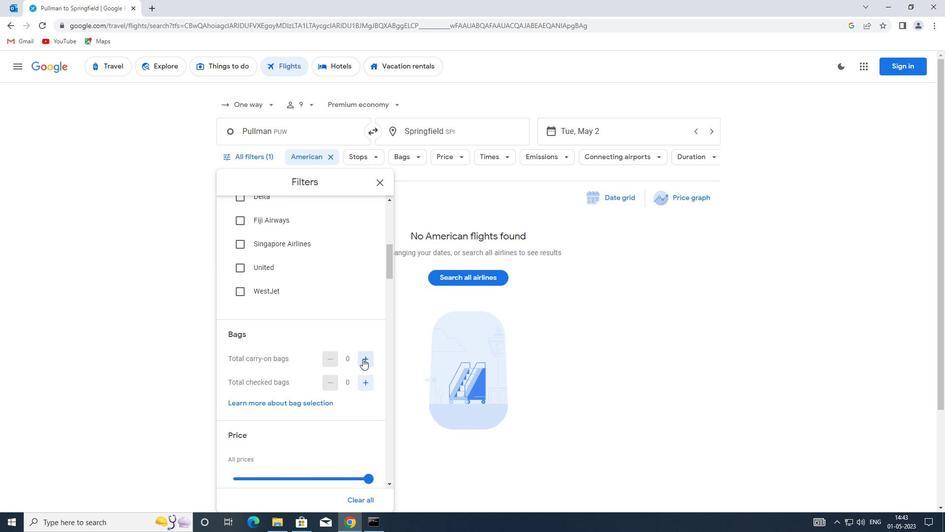 
Action: Mouse moved to (337, 331)
Screenshot: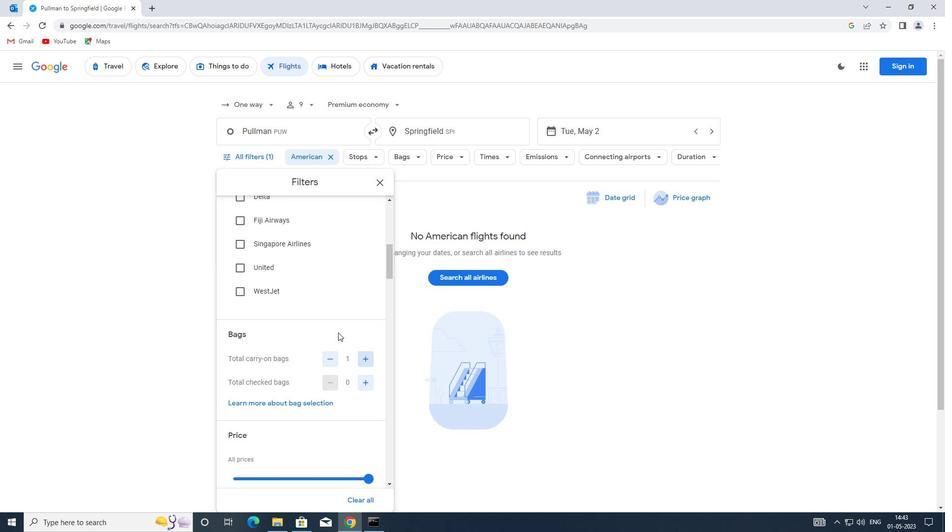 
Action: Mouse scrolled (337, 330) with delta (0, 0)
Screenshot: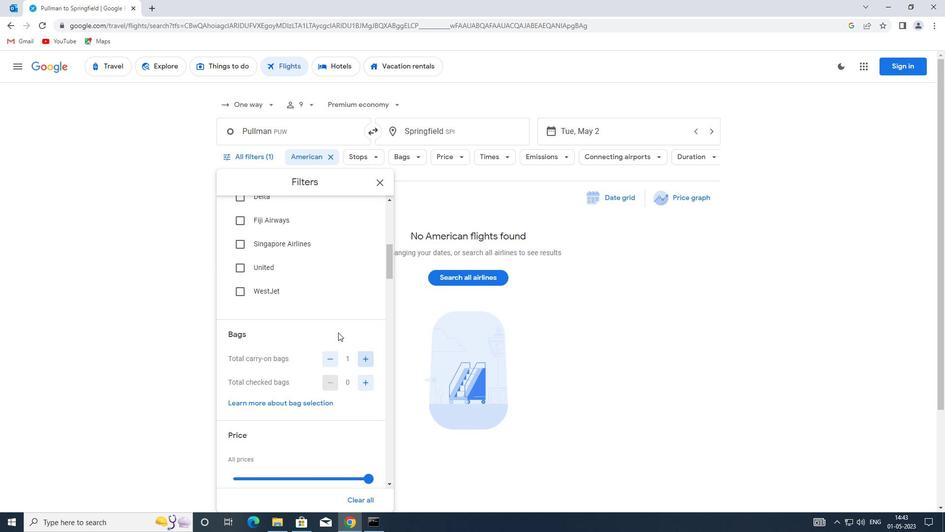 
Action: Mouse moved to (336, 331)
Screenshot: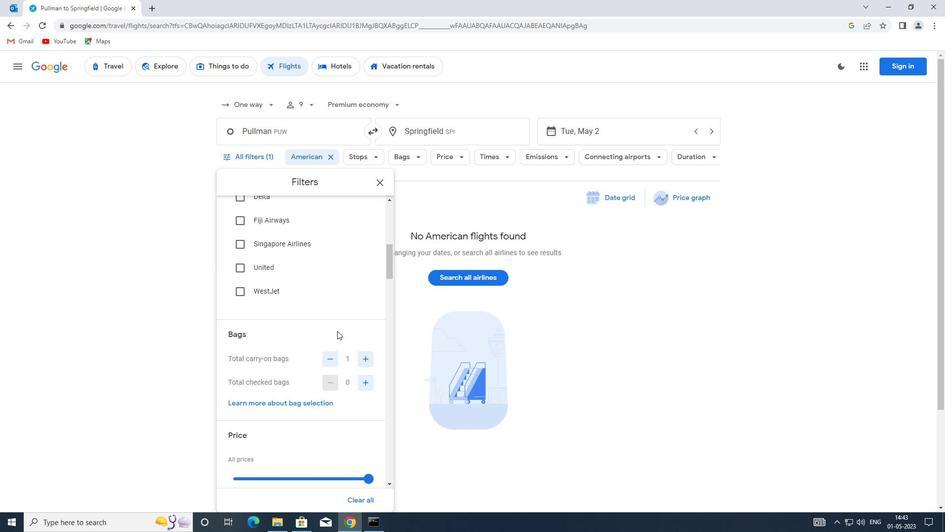 
Action: Mouse scrolled (336, 330) with delta (0, 0)
Screenshot: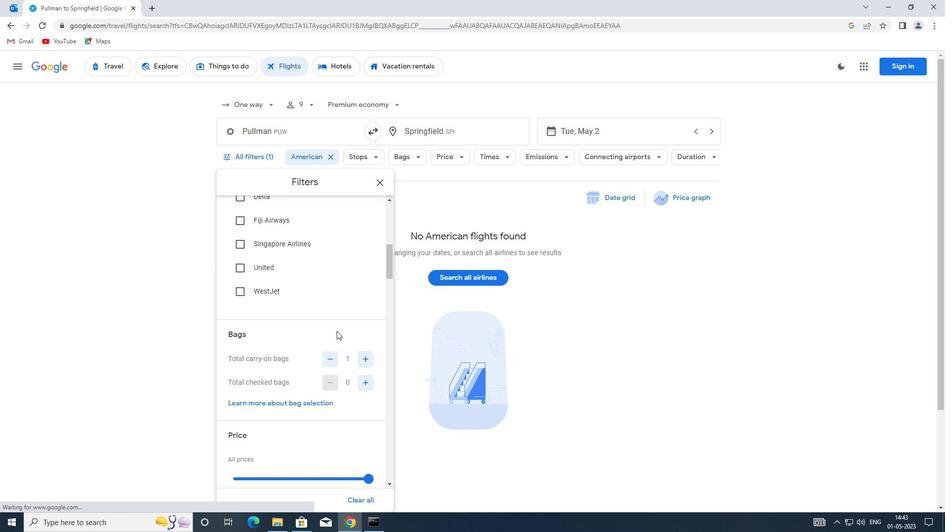 
Action: Mouse moved to (336, 323)
Screenshot: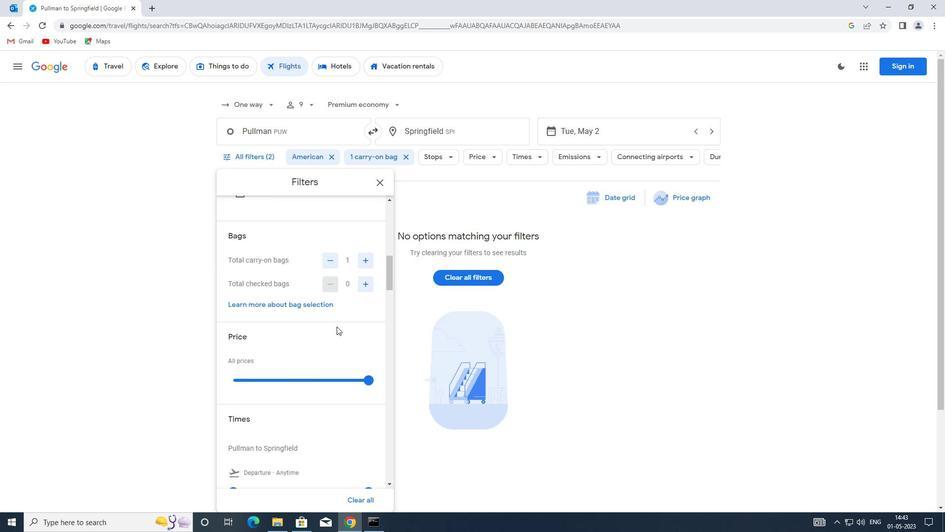 
Action: Mouse scrolled (336, 323) with delta (0, 0)
Screenshot: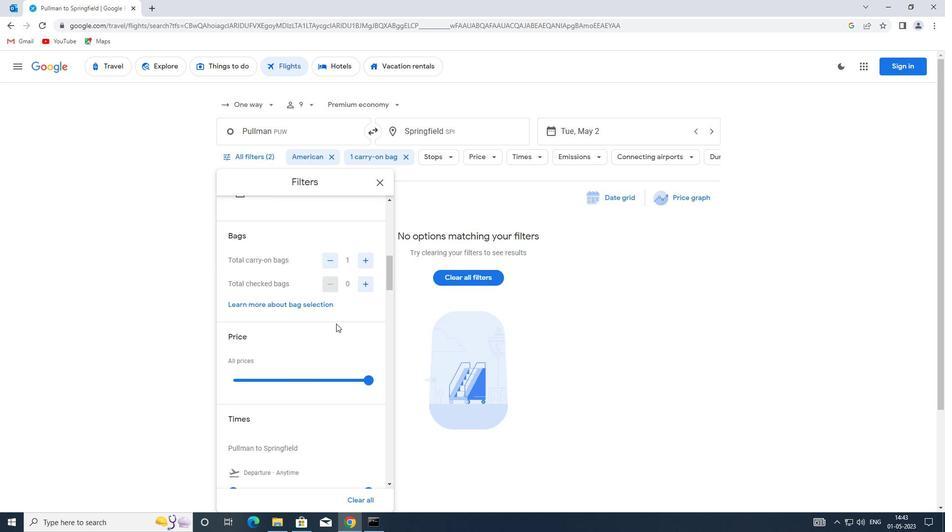 
Action: Mouse moved to (333, 326)
Screenshot: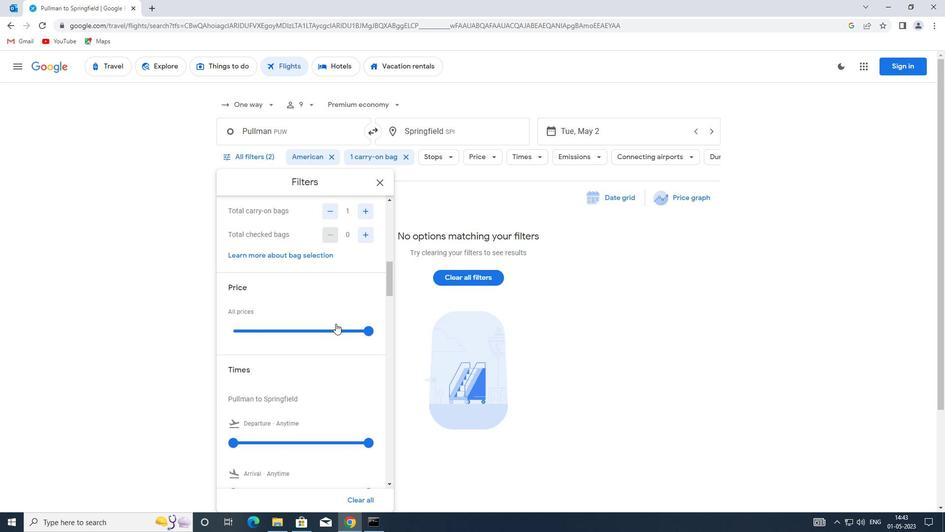 
Action: Mouse pressed left at (333, 326)
Screenshot: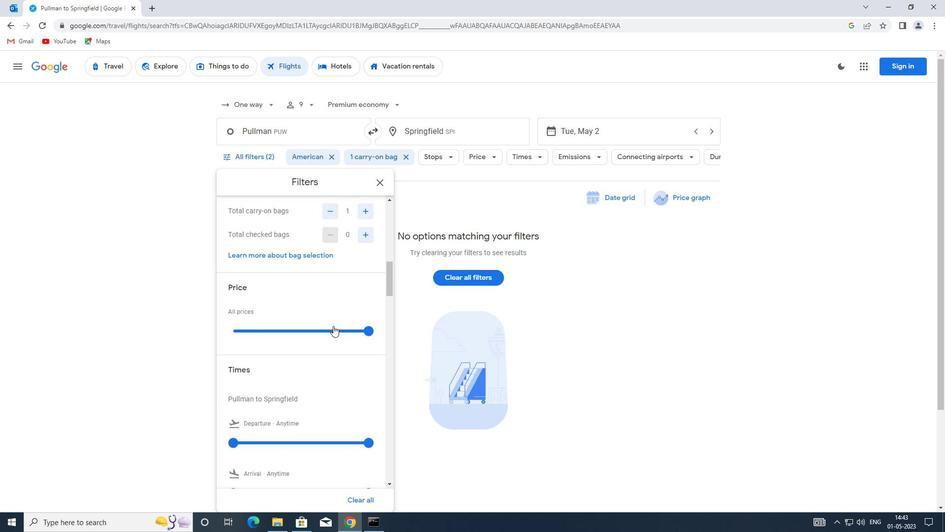 
Action: Mouse pressed left at (333, 326)
Screenshot: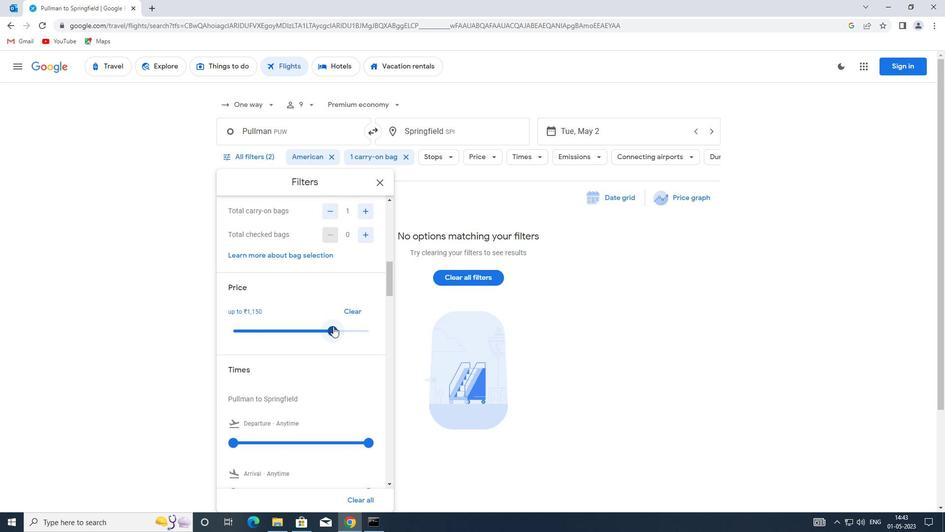 
Action: Mouse moved to (365, 328)
Screenshot: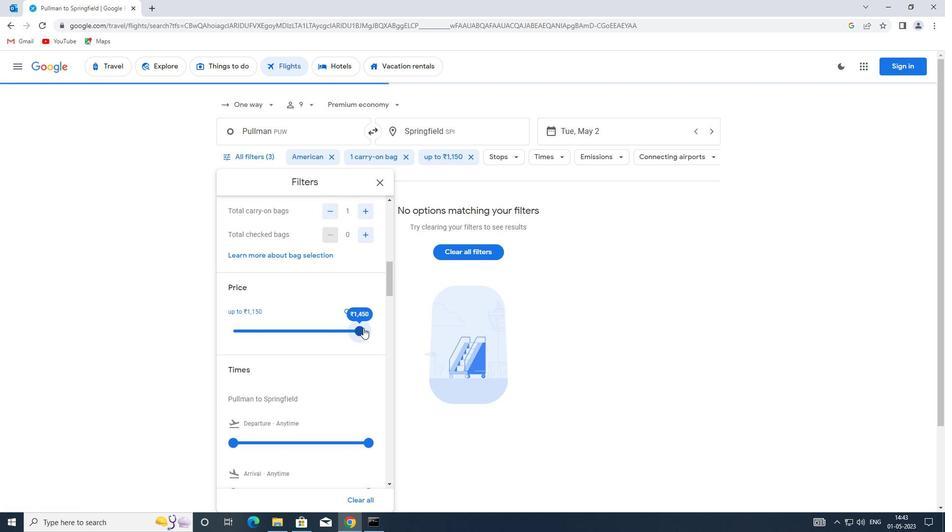 
Action: Mouse pressed left at (365, 328)
Screenshot: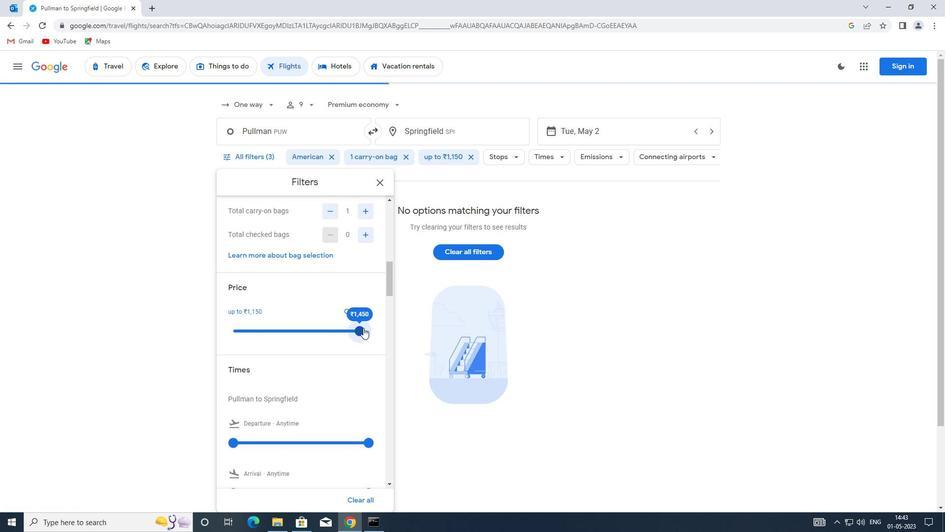 
Action: Mouse moved to (368, 328)
Screenshot: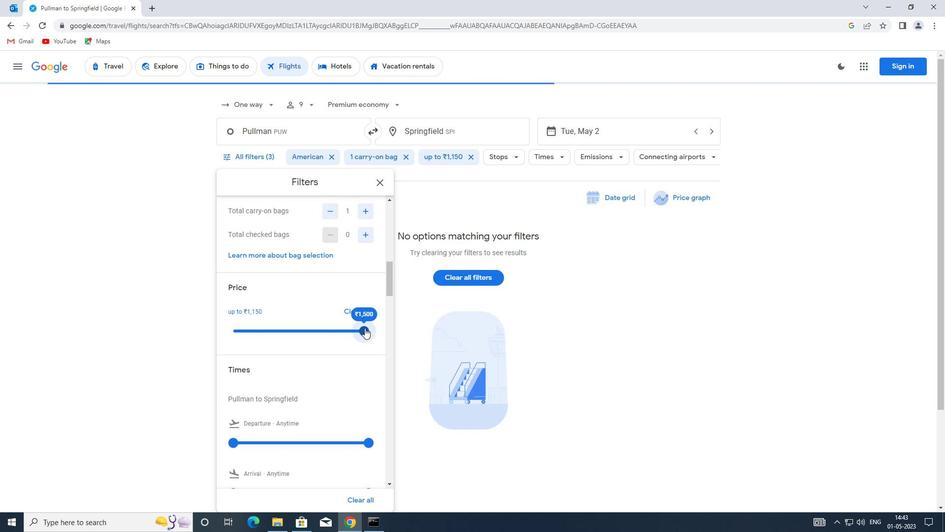 
Action: Mouse pressed left at (368, 328)
Screenshot: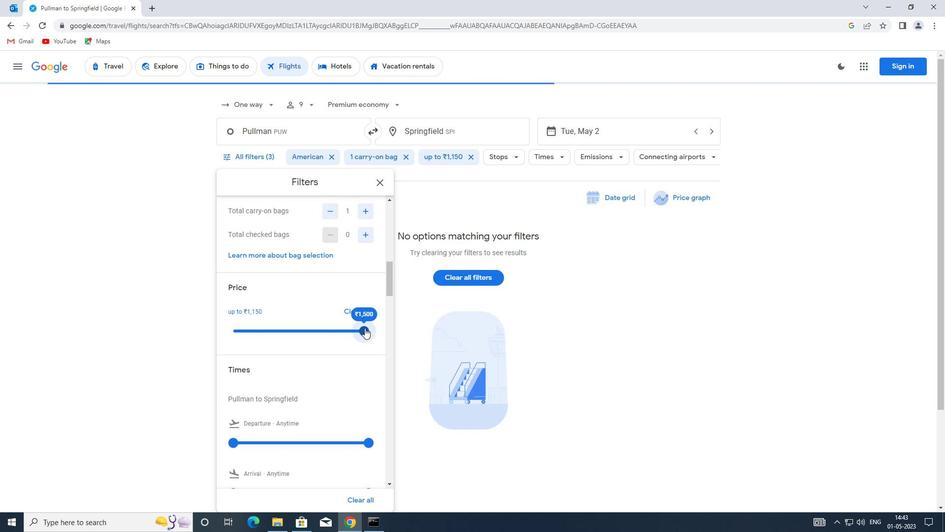 
Action: Mouse moved to (321, 307)
Screenshot: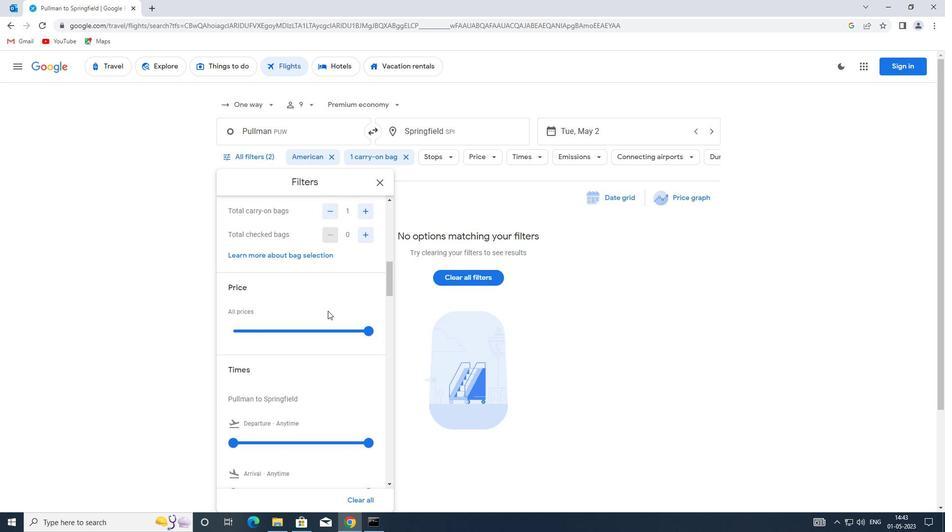 
Action: Mouse scrolled (321, 306) with delta (0, 0)
Screenshot: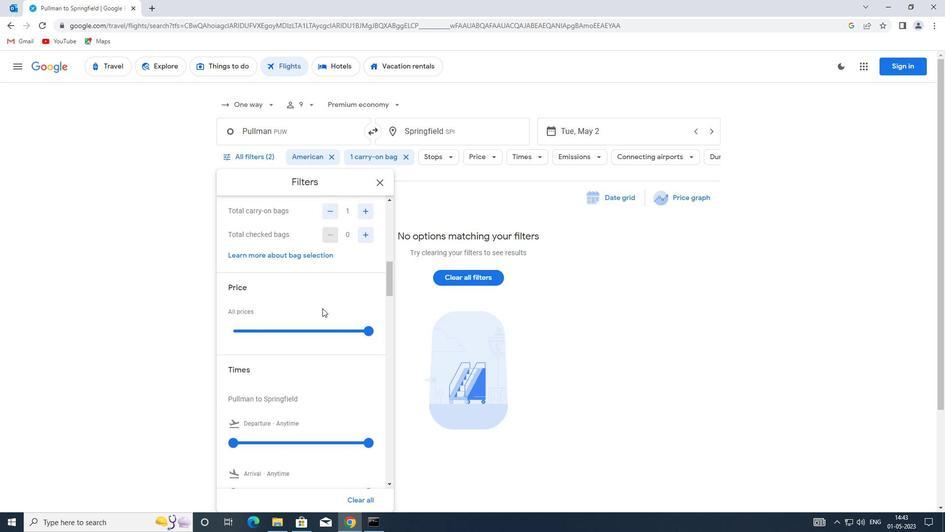 
Action: Mouse moved to (308, 307)
Screenshot: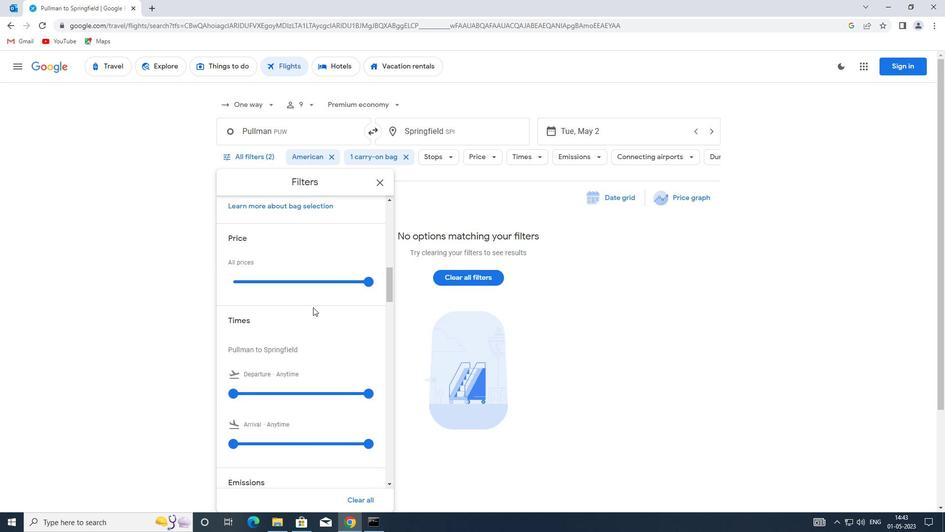 
Action: Mouse scrolled (308, 307) with delta (0, 0)
Screenshot: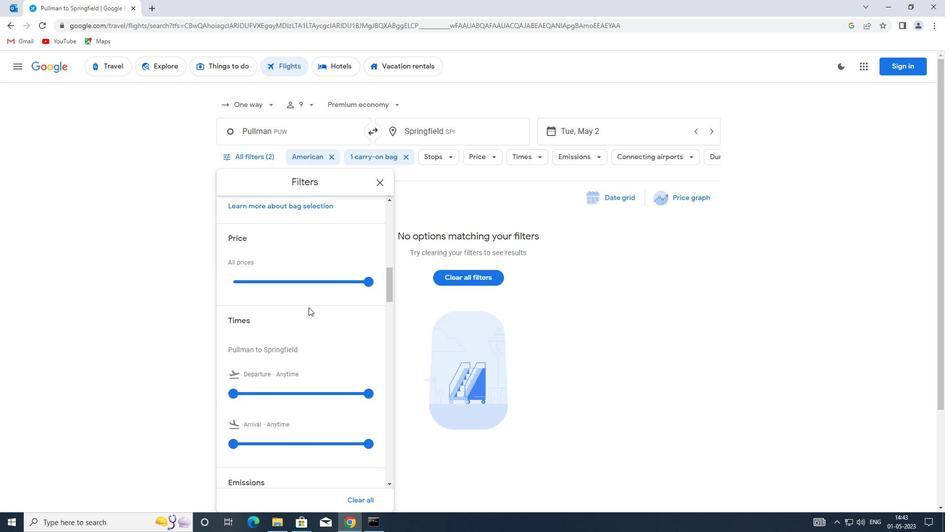 
Action: Mouse moved to (307, 308)
Screenshot: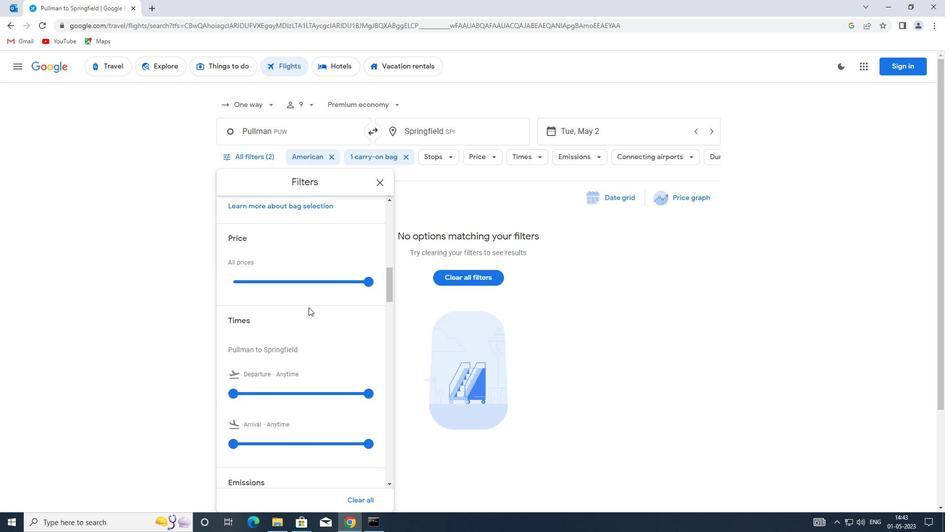 
Action: Mouse scrolled (307, 307) with delta (0, 0)
Screenshot: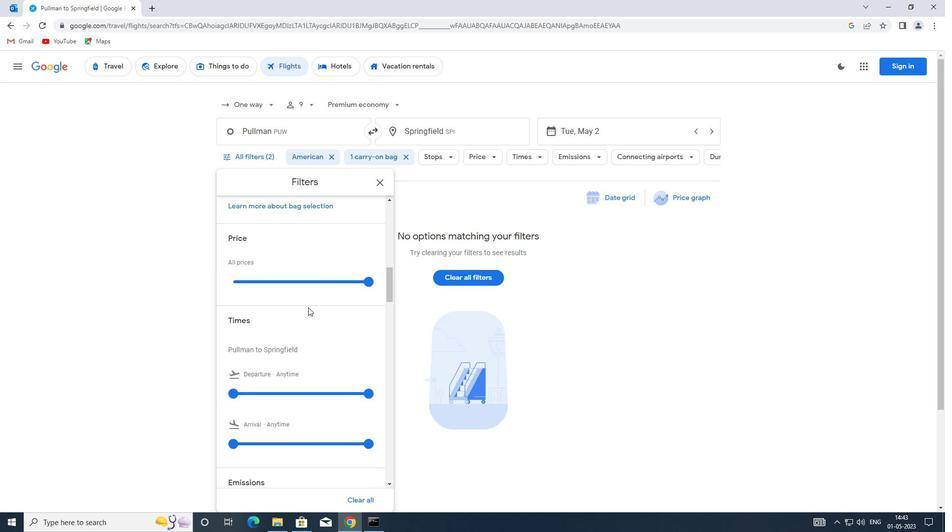 
Action: Mouse moved to (240, 296)
Screenshot: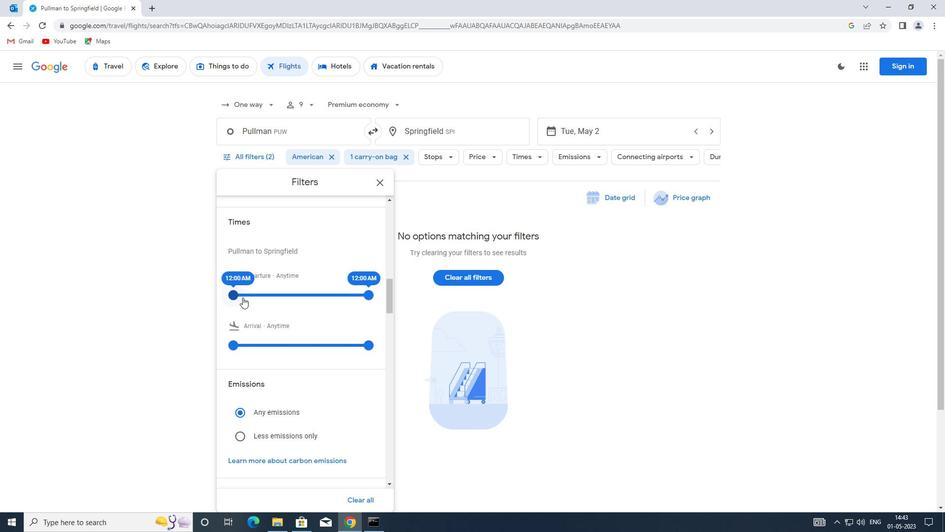 
Action: Mouse pressed left at (240, 296)
Screenshot: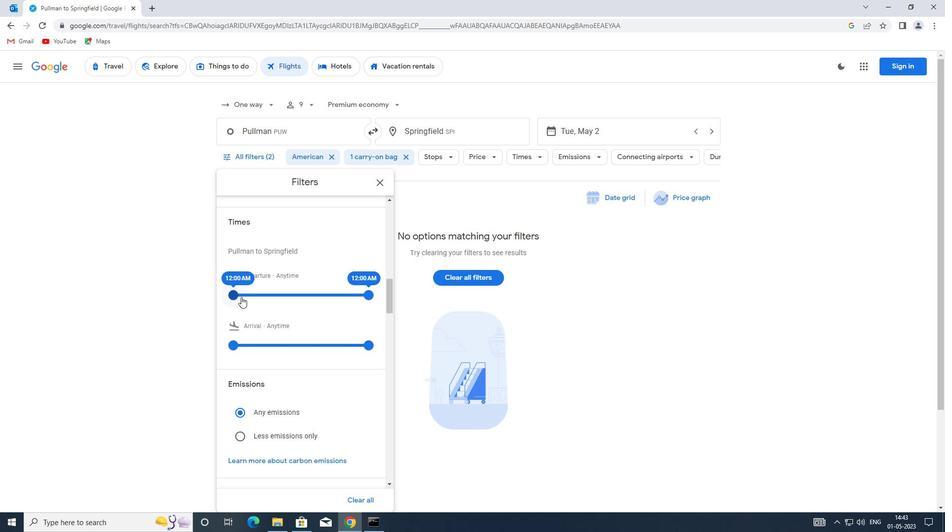 
Action: Mouse moved to (365, 294)
Screenshot: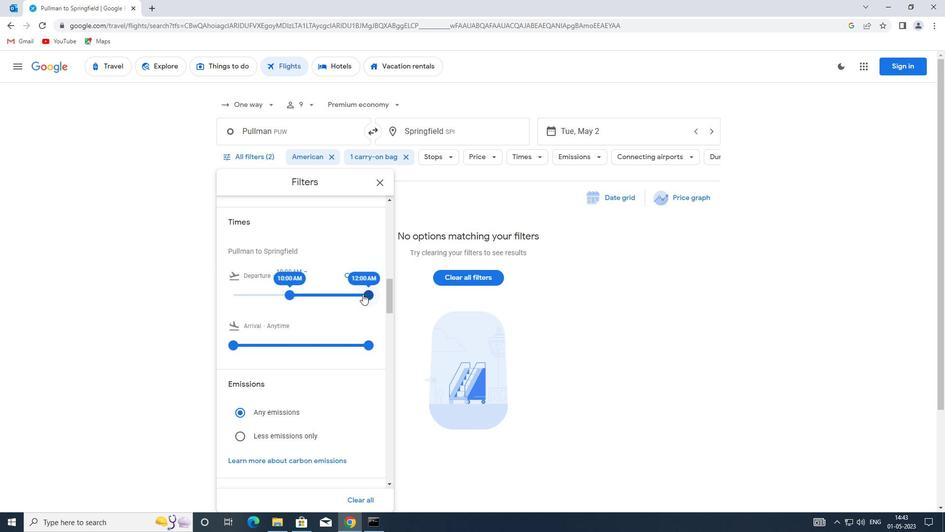 
Action: Mouse pressed left at (365, 294)
Screenshot: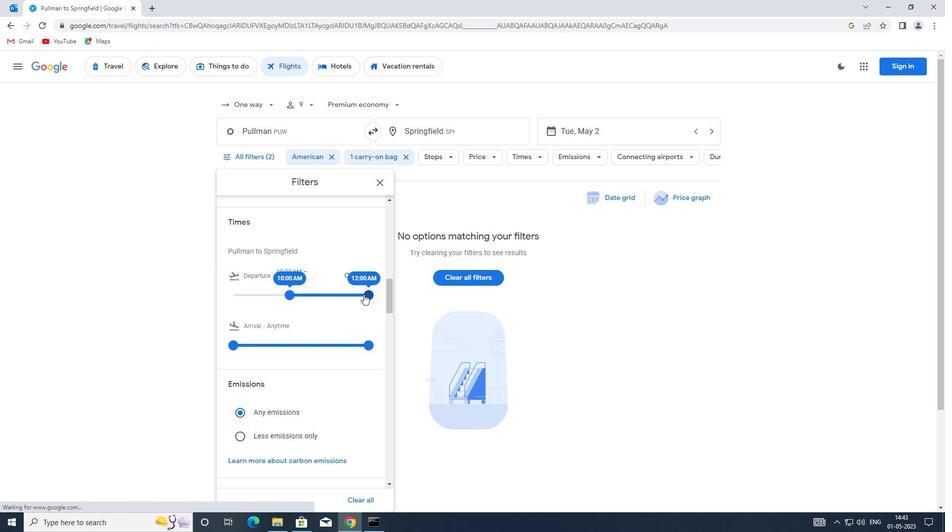 
Action: Mouse moved to (295, 288)
Screenshot: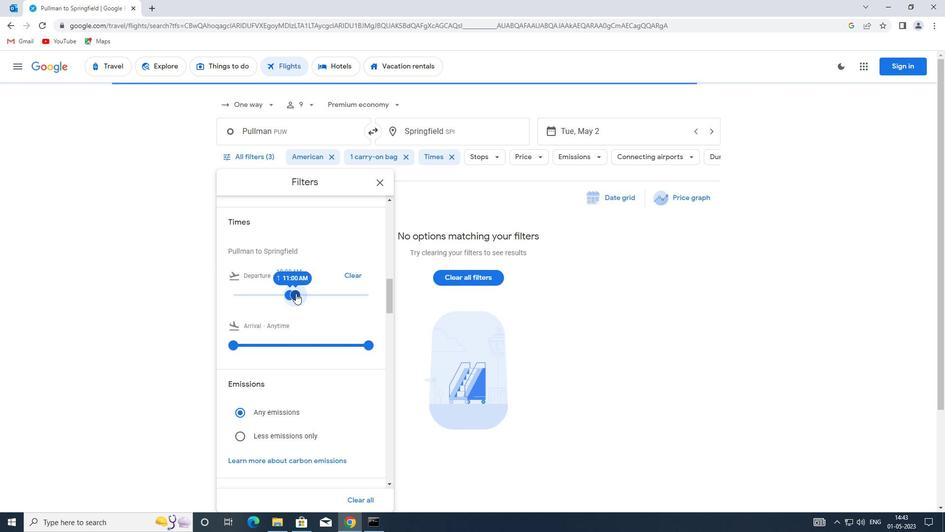 
Action: Mouse scrolled (295, 287) with delta (0, 0)
Screenshot: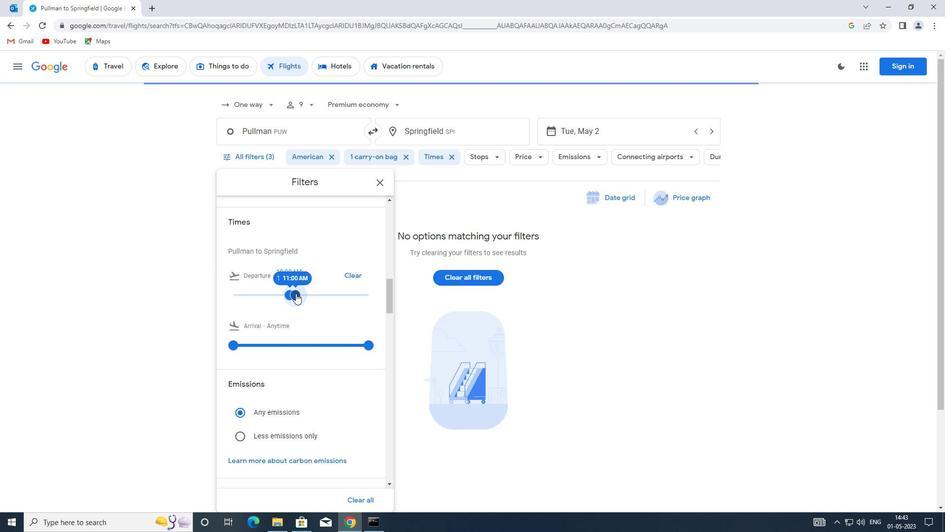 
Action: Mouse moved to (378, 182)
Screenshot: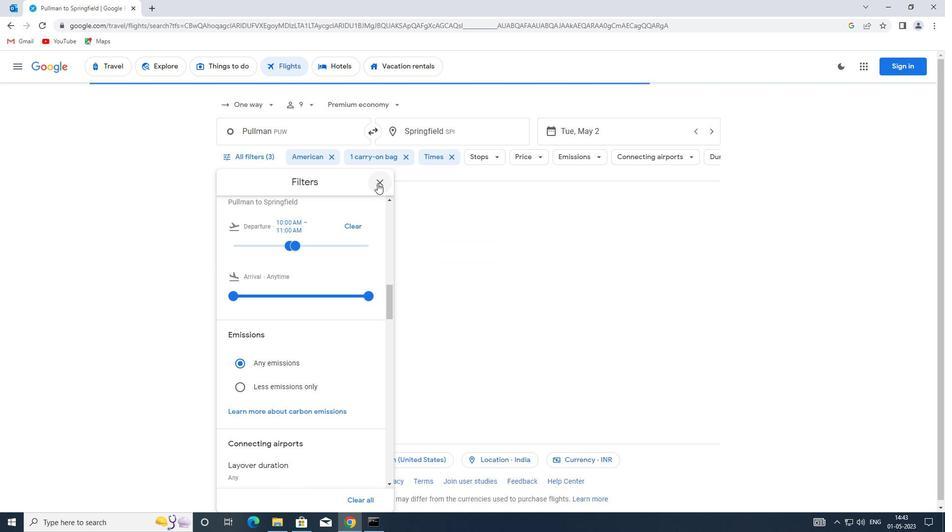 
Action: Mouse pressed left at (378, 182)
Screenshot: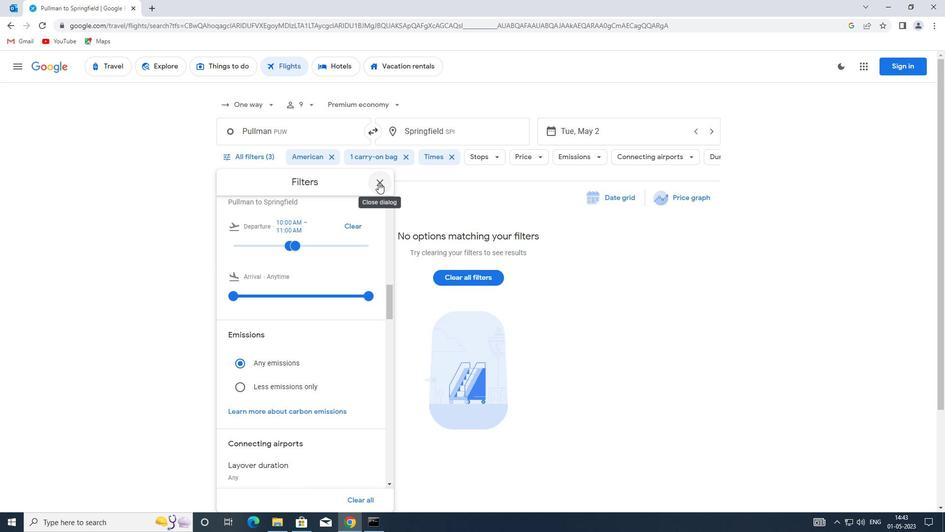 
